 Task: Create a due date automation trigger when advanced on, on the monday of the week a card is due add content with a name or a description not containing resume at 11:00 AM.
Action: Mouse moved to (1152, 346)
Screenshot: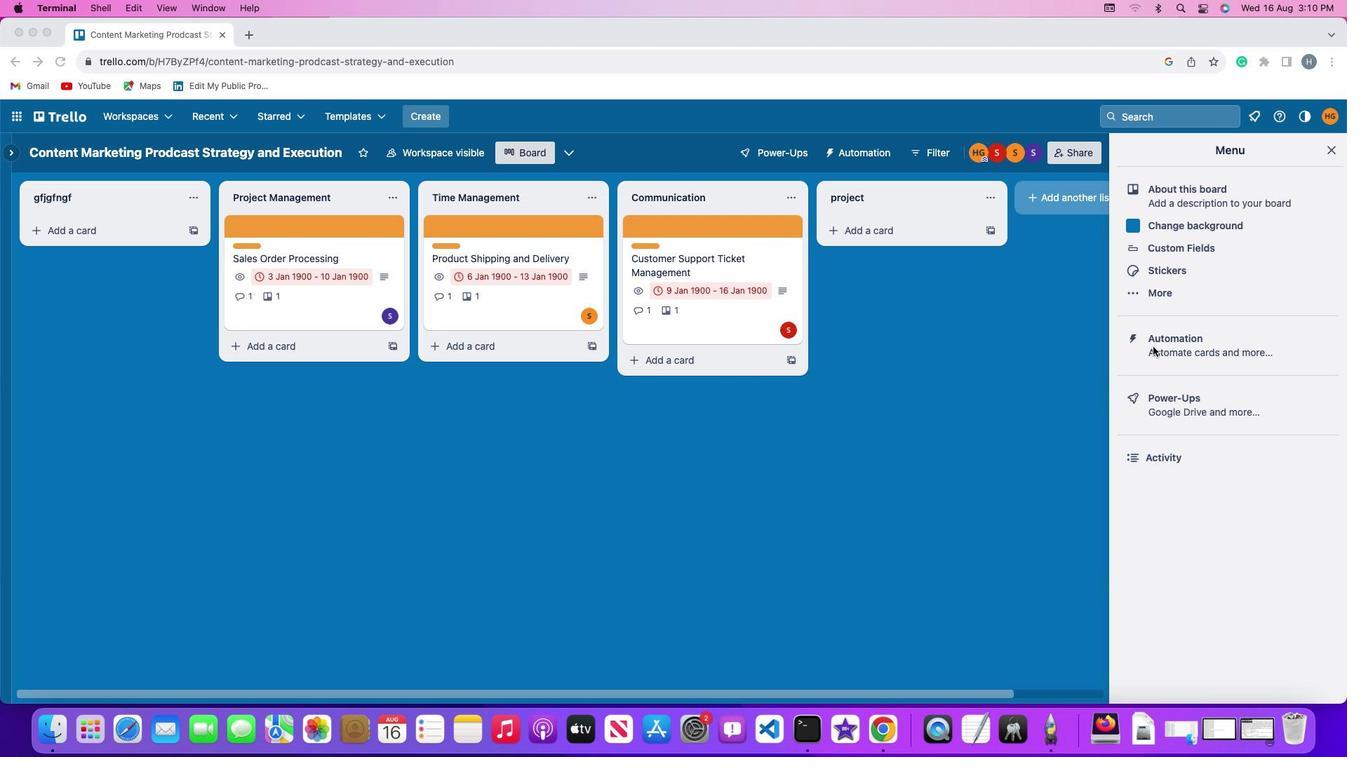 
Action: Mouse pressed left at (1152, 346)
Screenshot: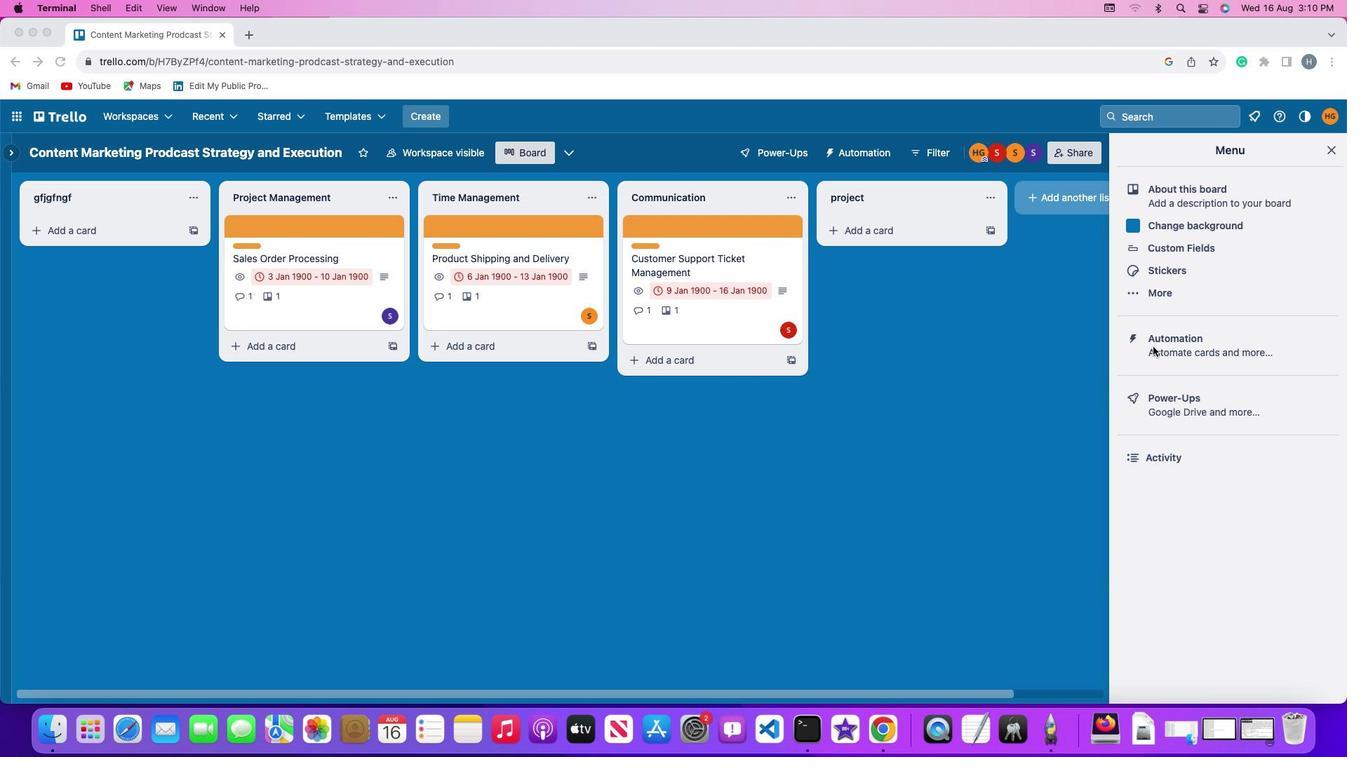 
Action: Mouse pressed left at (1152, 346)
Screenshot: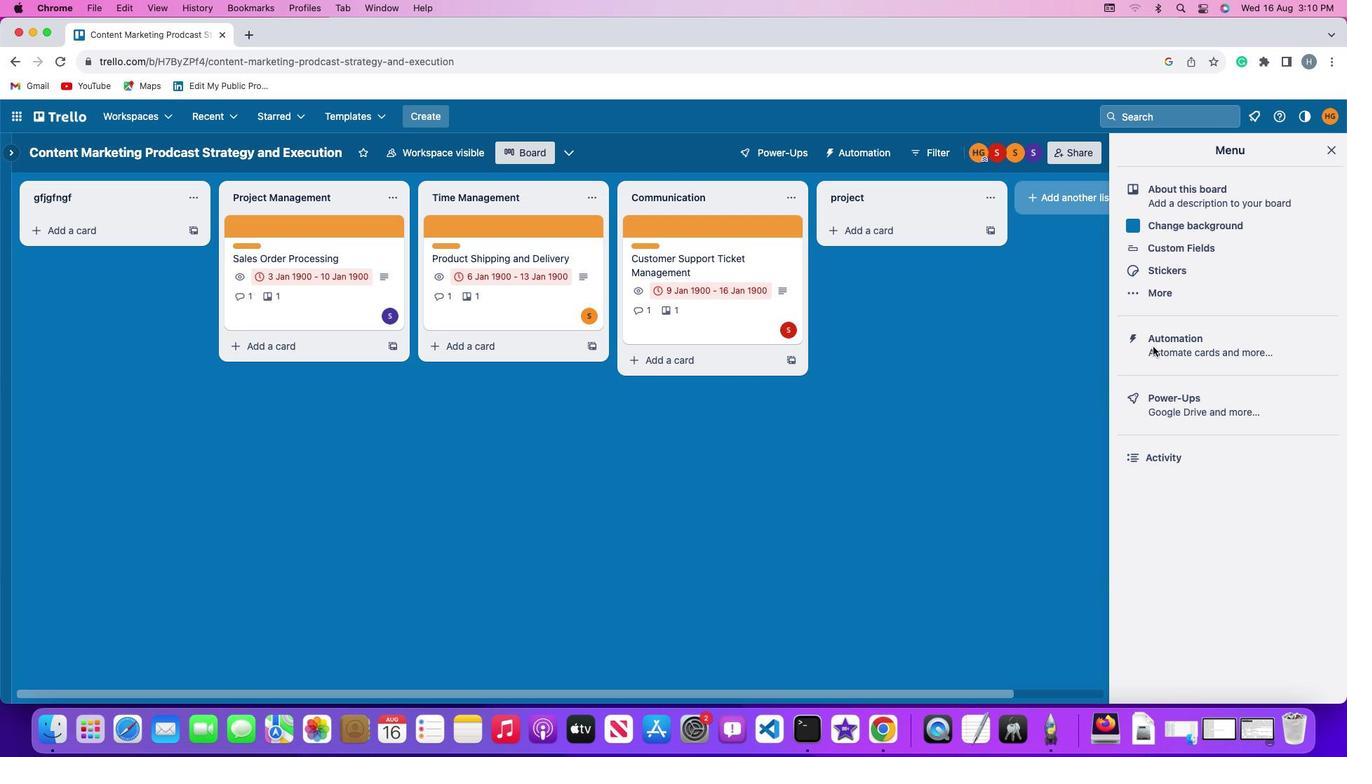 
Action: Mouse moved to (86, 329)
Screenshot: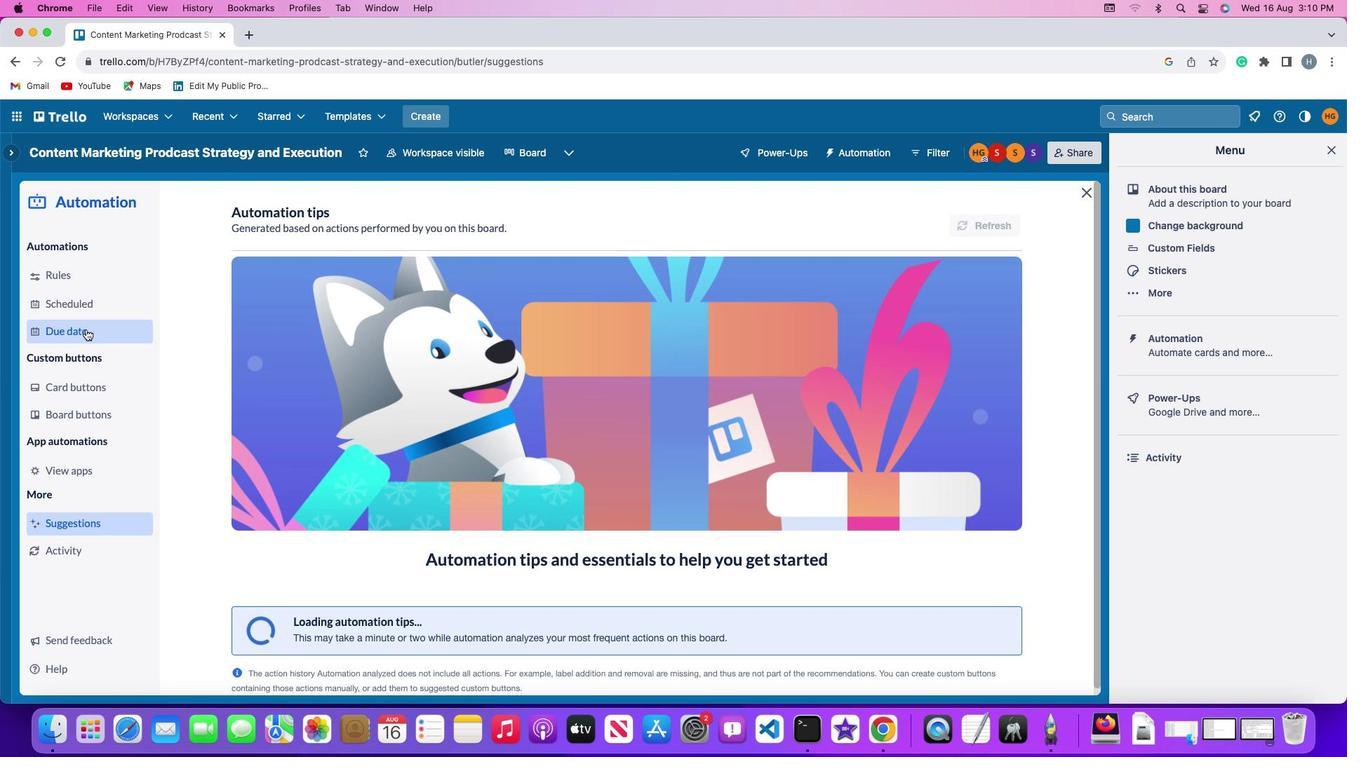 
Action: Mouse pressed left at (86, 329)
Screenshot: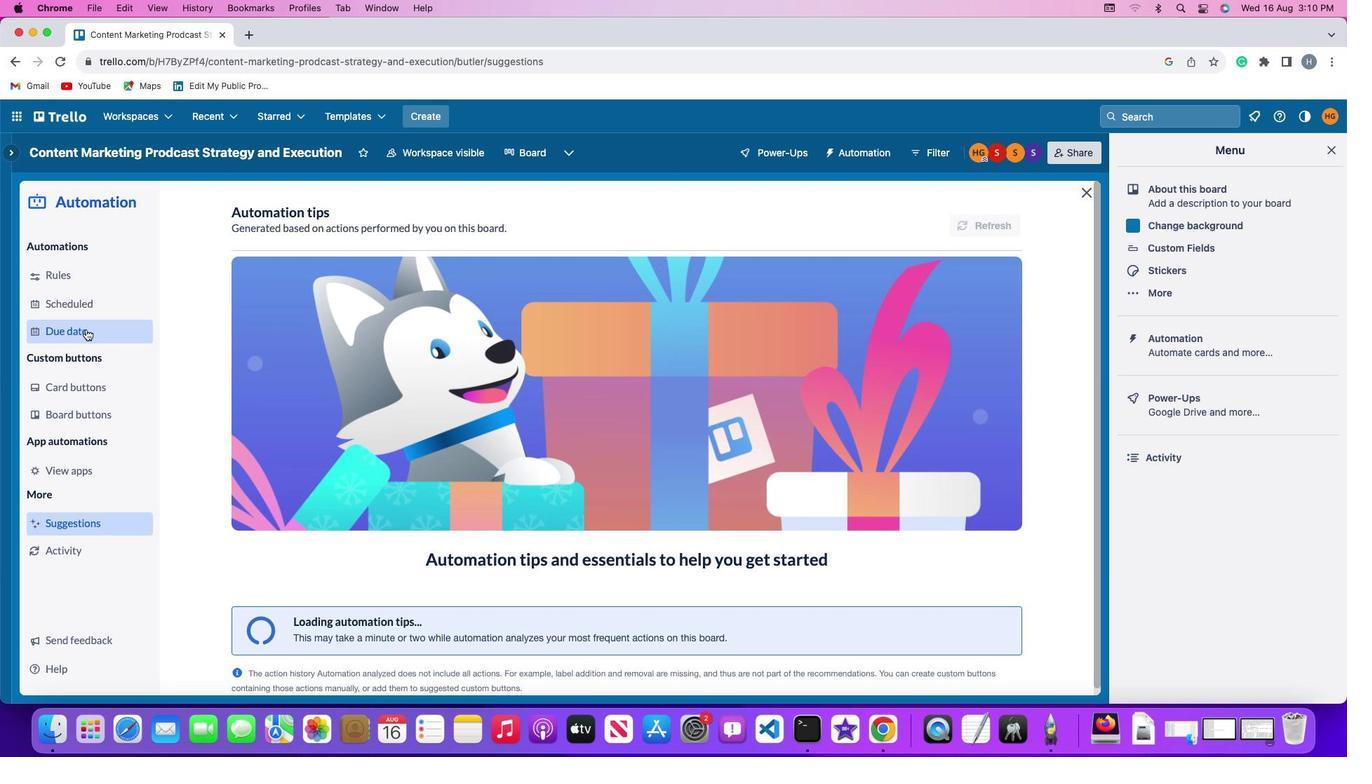 
Action: Mouse moved to (924, 216)
Screenshot: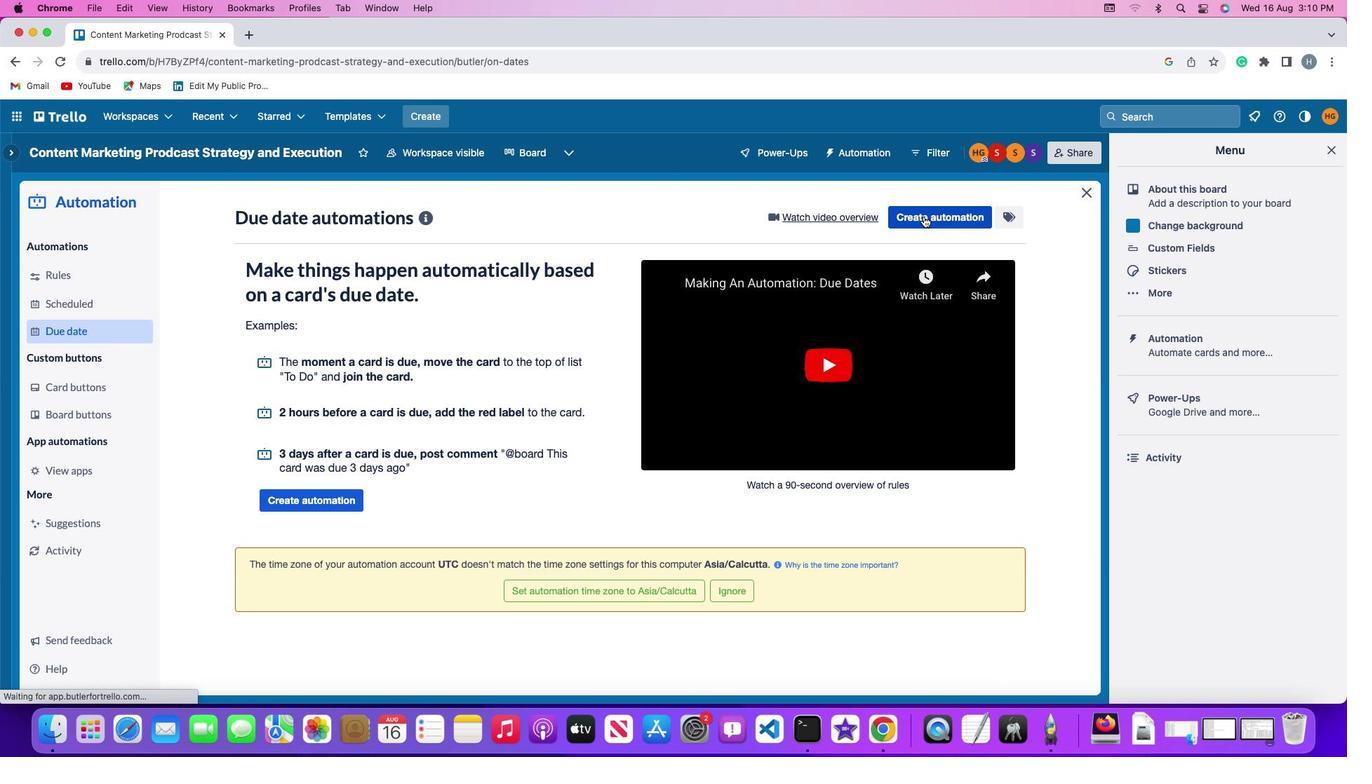 
Action: Mouse pressed left at (924, 216)
Screenshot: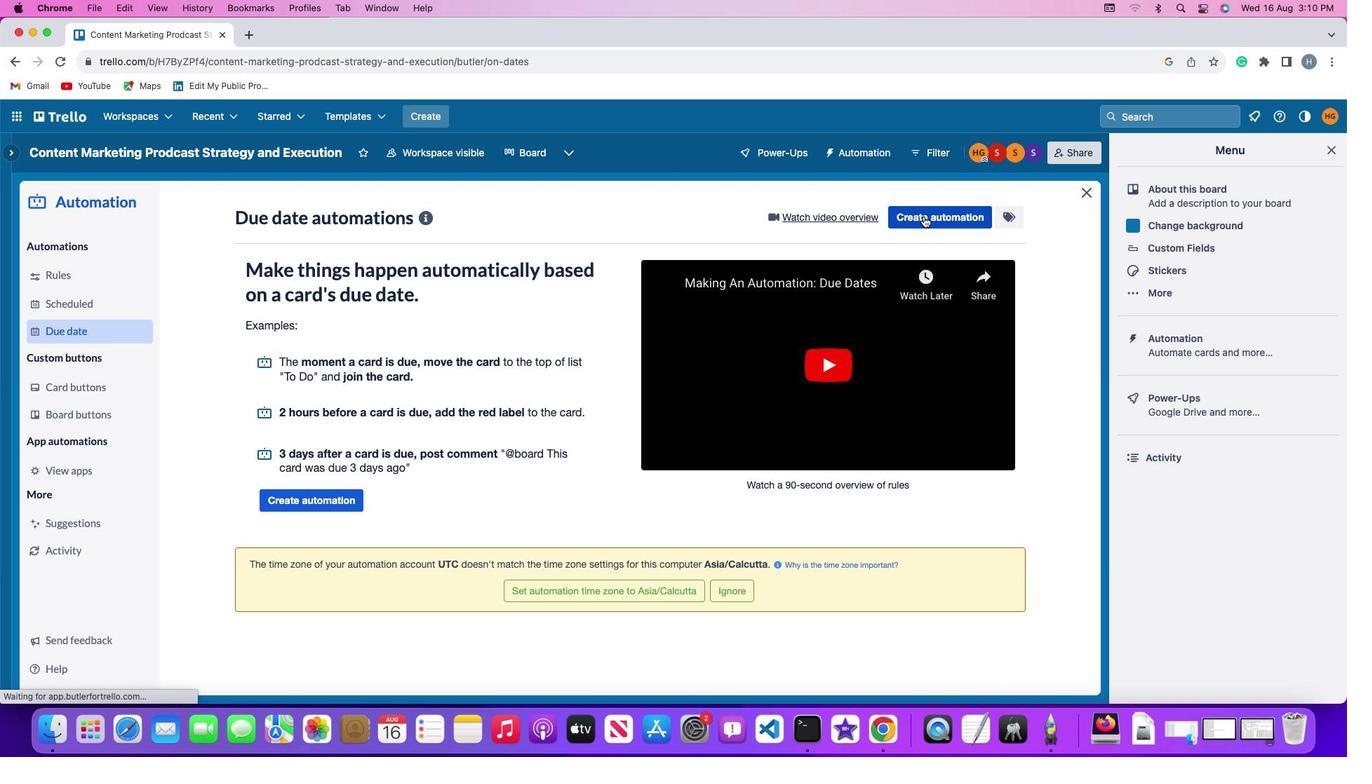 
Action: Mouse moved to (267, 355)
Screenshot: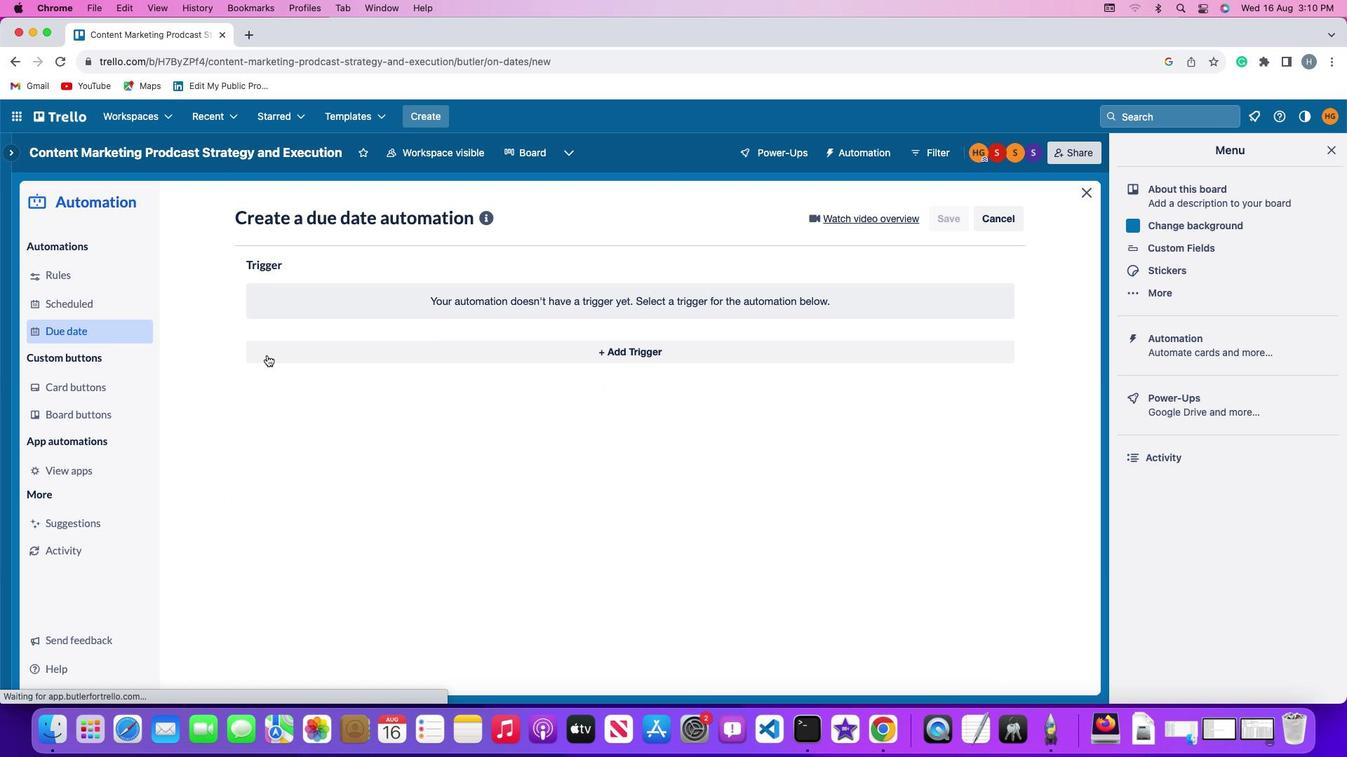 
Action: Mouse pressed left at (267, 355)
Screenshot: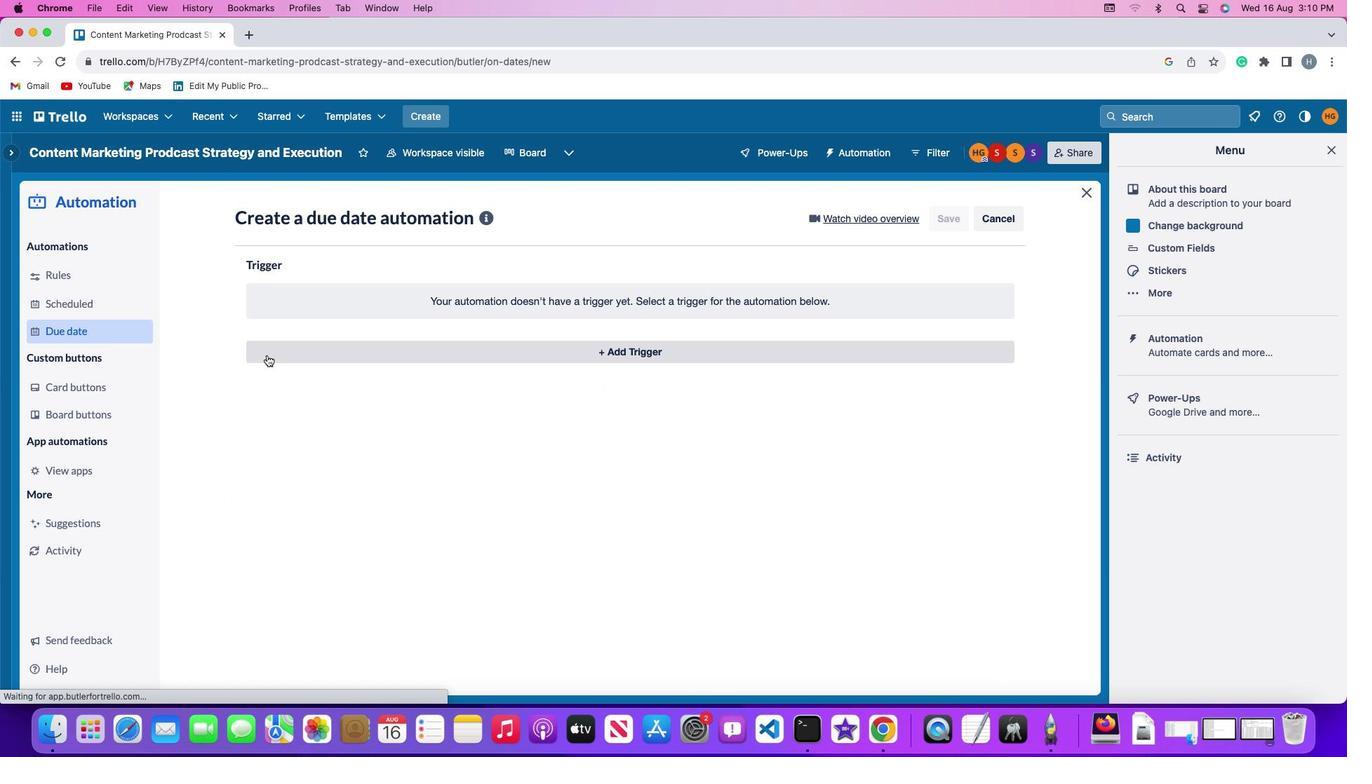 
Action: Mouse moved to (317, 609)
Screenshot: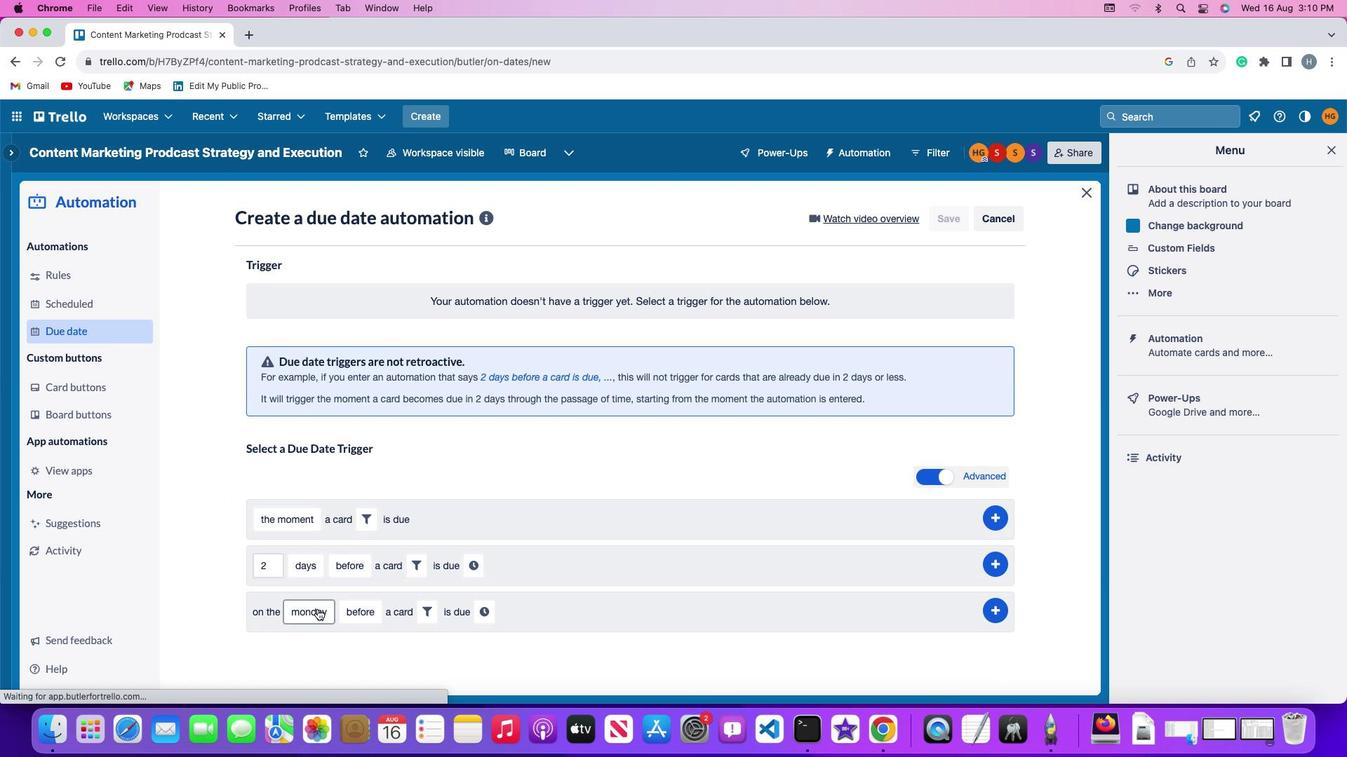
Action: Mouse pressed left at (317, 609)
Screenshot: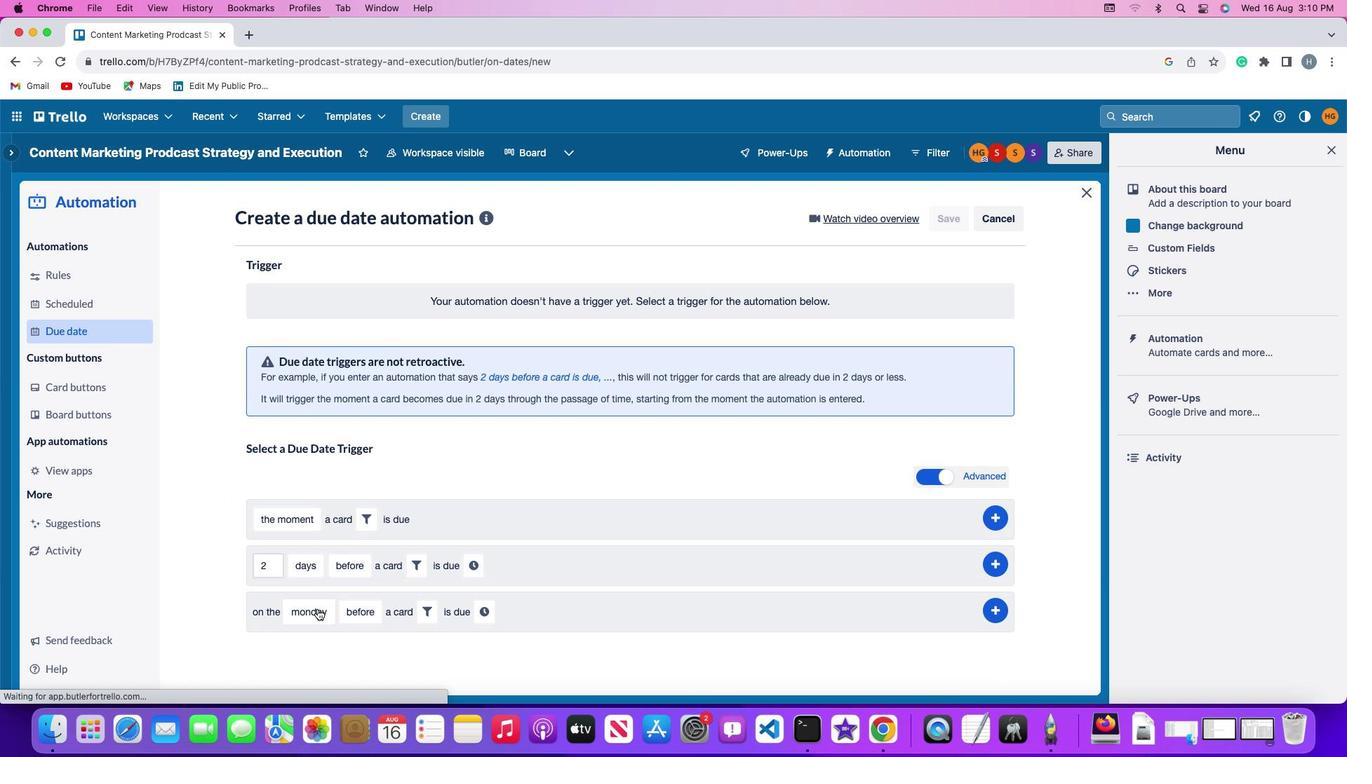 
Action: Mouse moved to (331, 421)
Screenshot: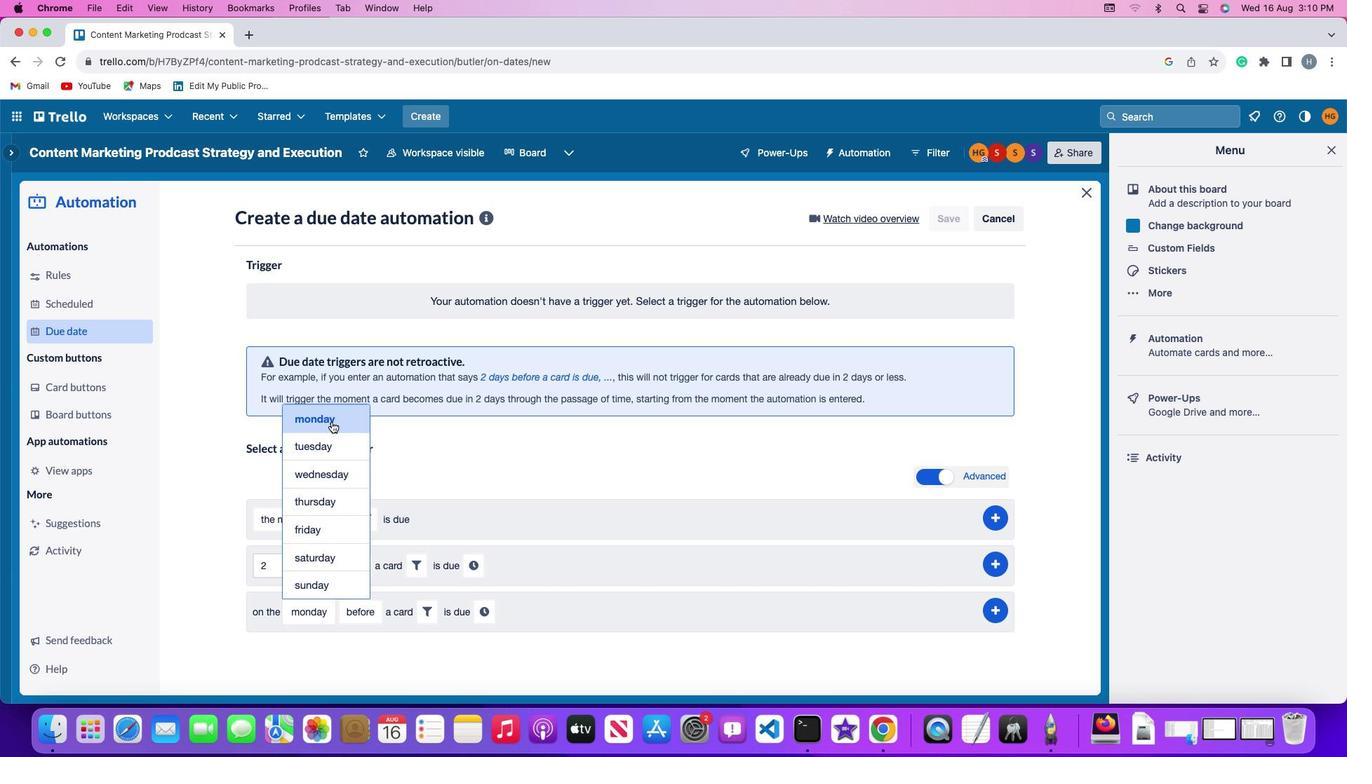 
Action: Mouse pressed left at (331, 421)
Screenshot: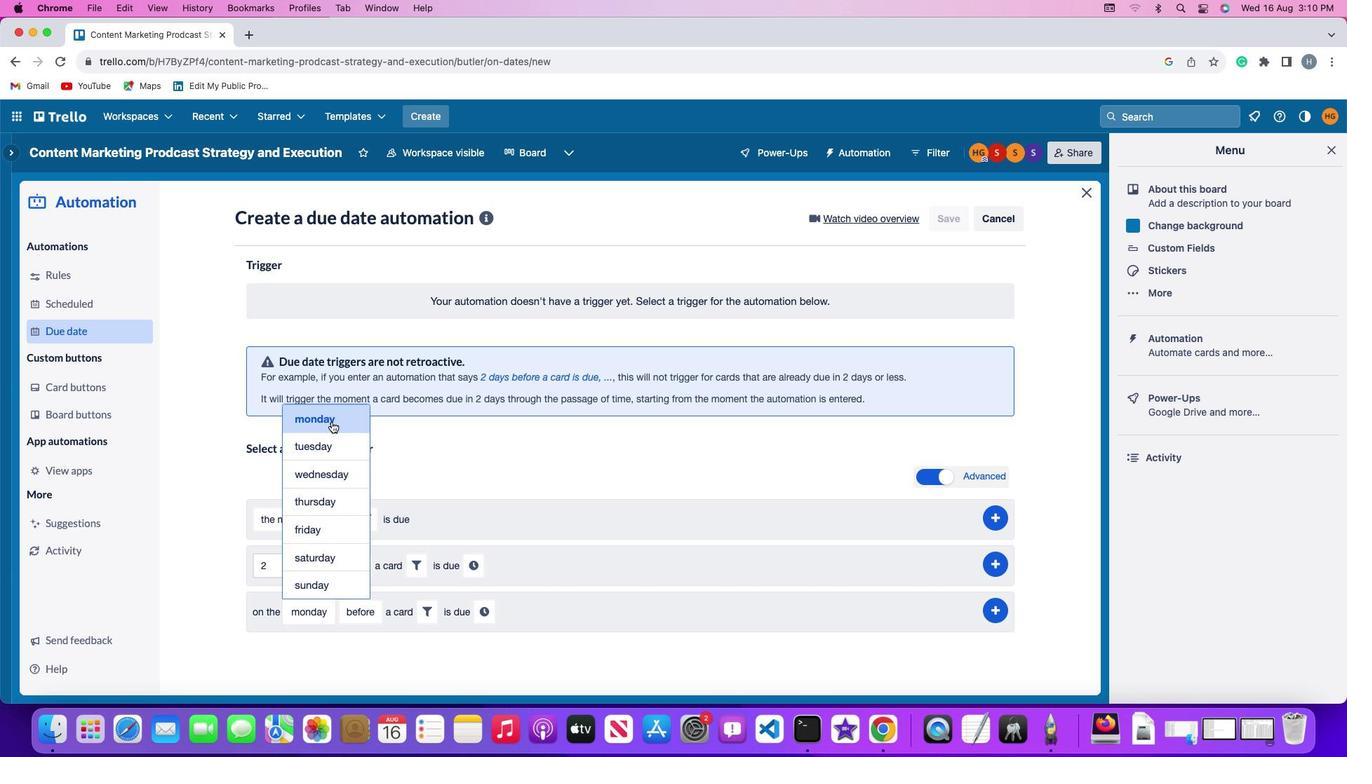 
Action: Mouse moved to (359, 616)
Screenshot: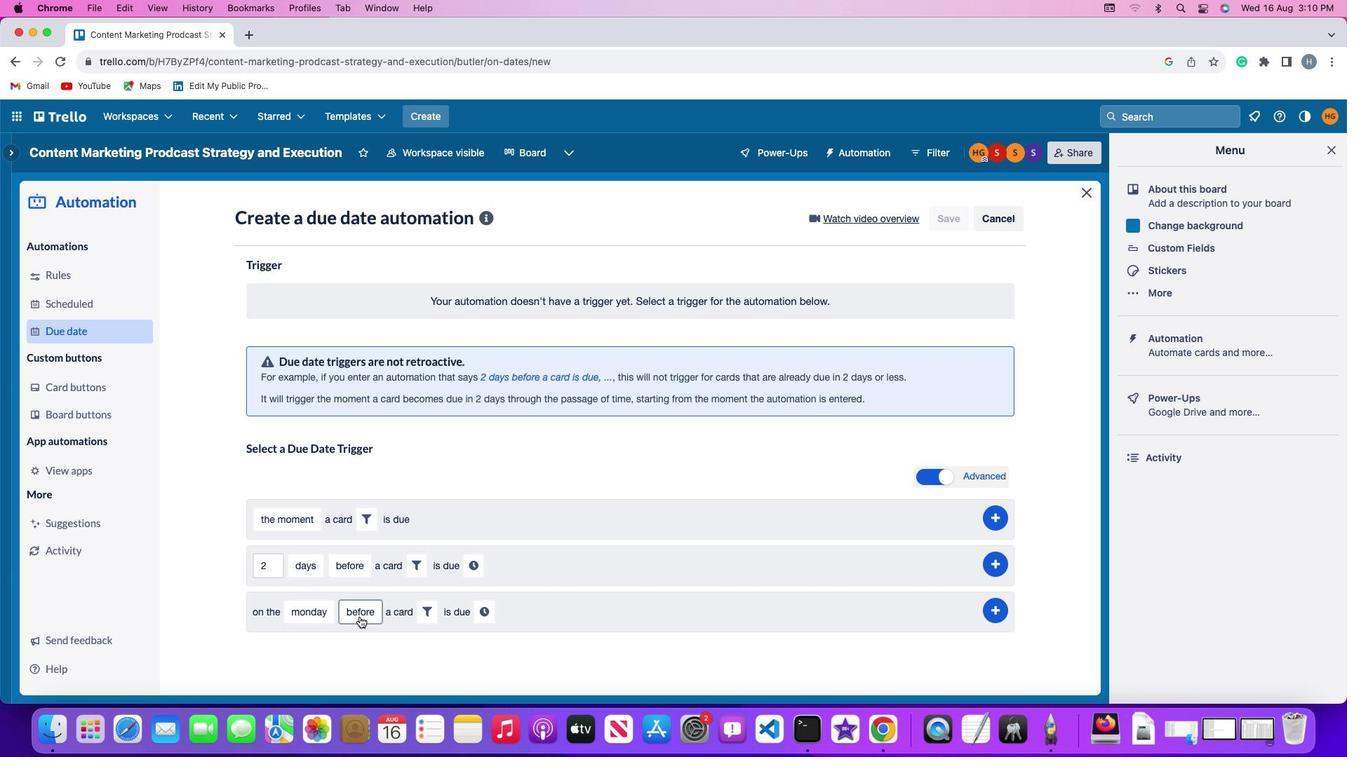 
Action: Mouse pressed left at (359, 616)
Screenshot: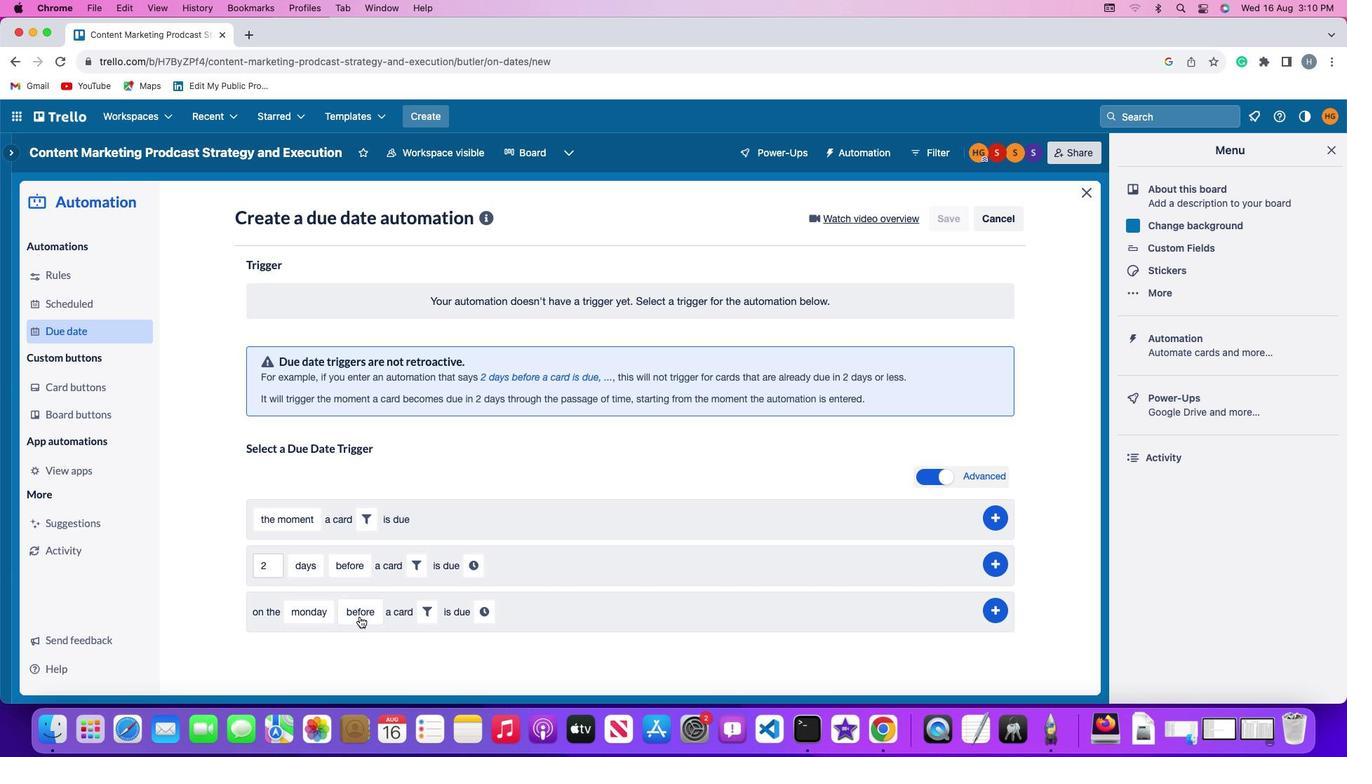 
Action: Mouse moved to (376, 559)
Screenshot: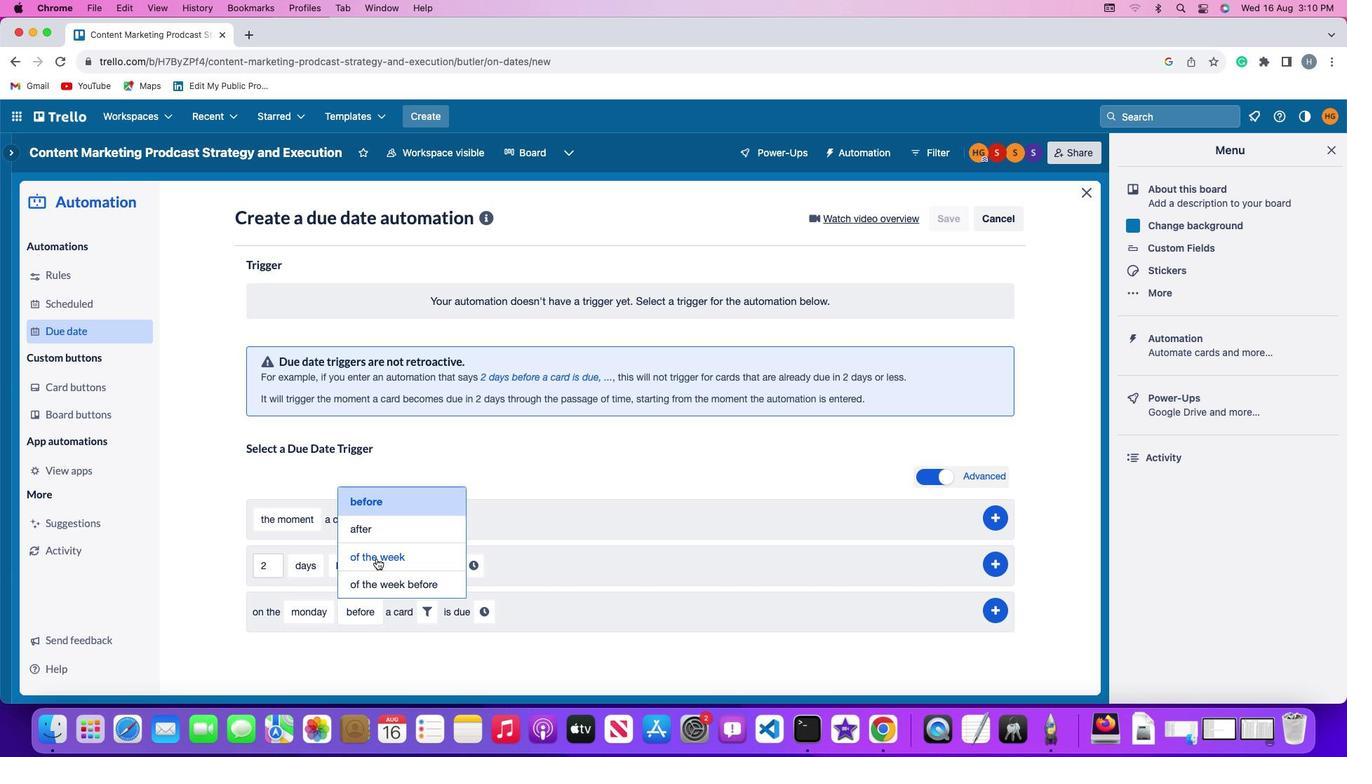 
Action: Mouse pressed left at (376, 559)
Screenshot: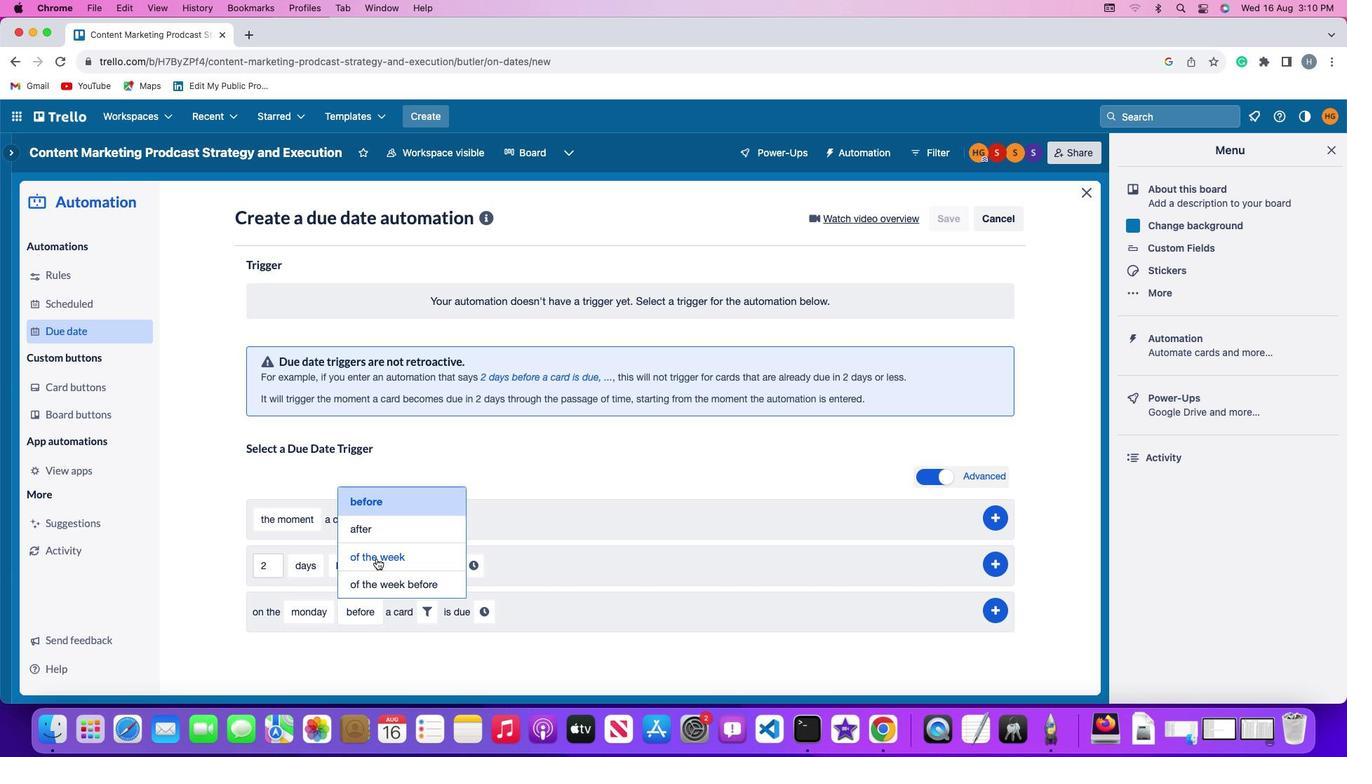 
Action: Mouse moved to (445, 601)
Screenshot: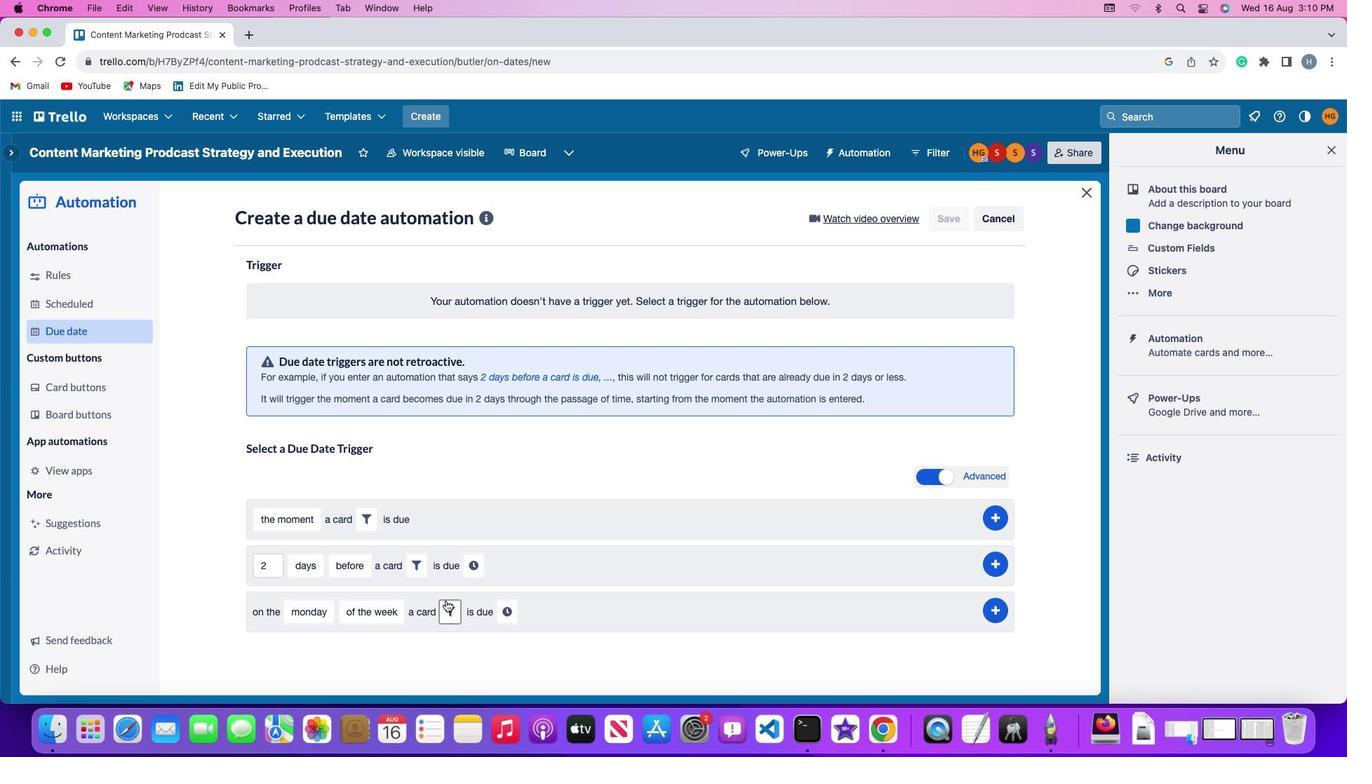 
Action: Mouse pressed left at (445, 601)
Screenshot: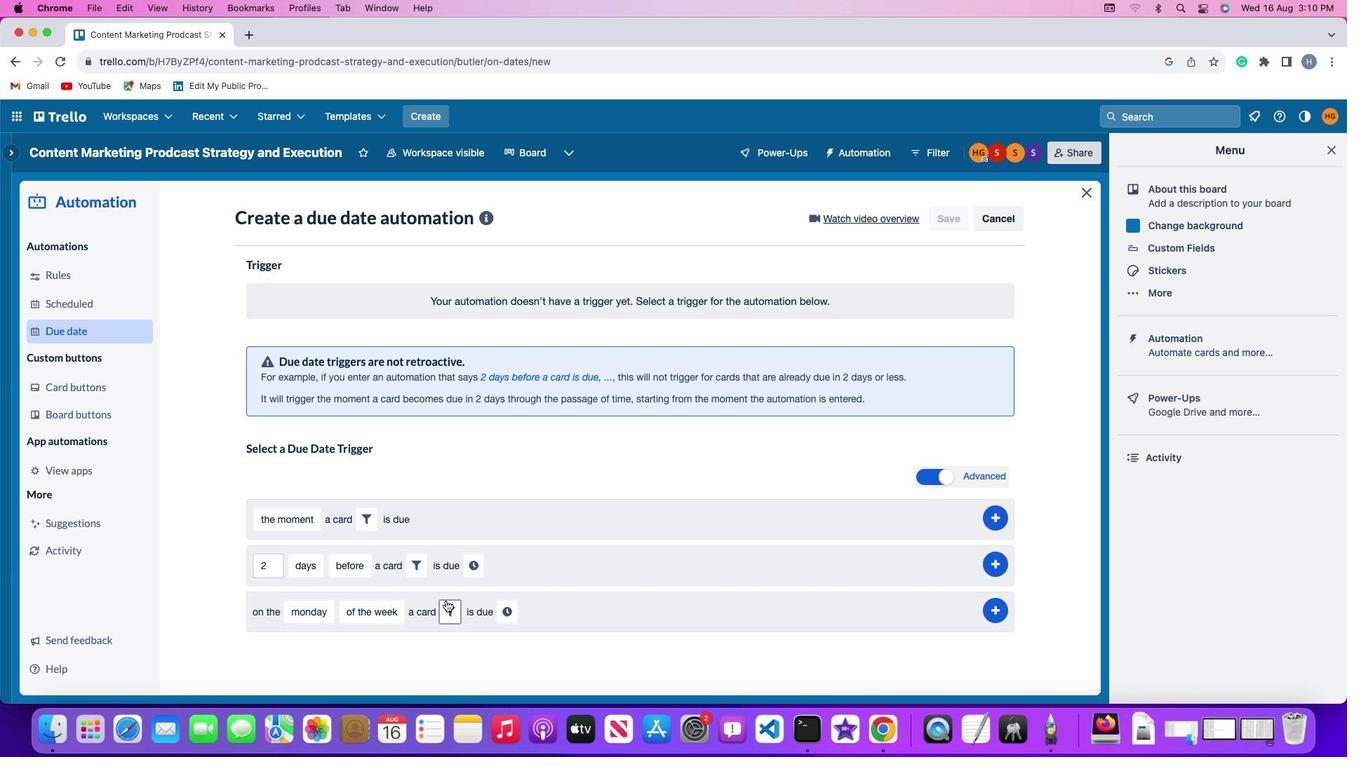 
Action: Mouse moved to (636, 654)
Screenshot: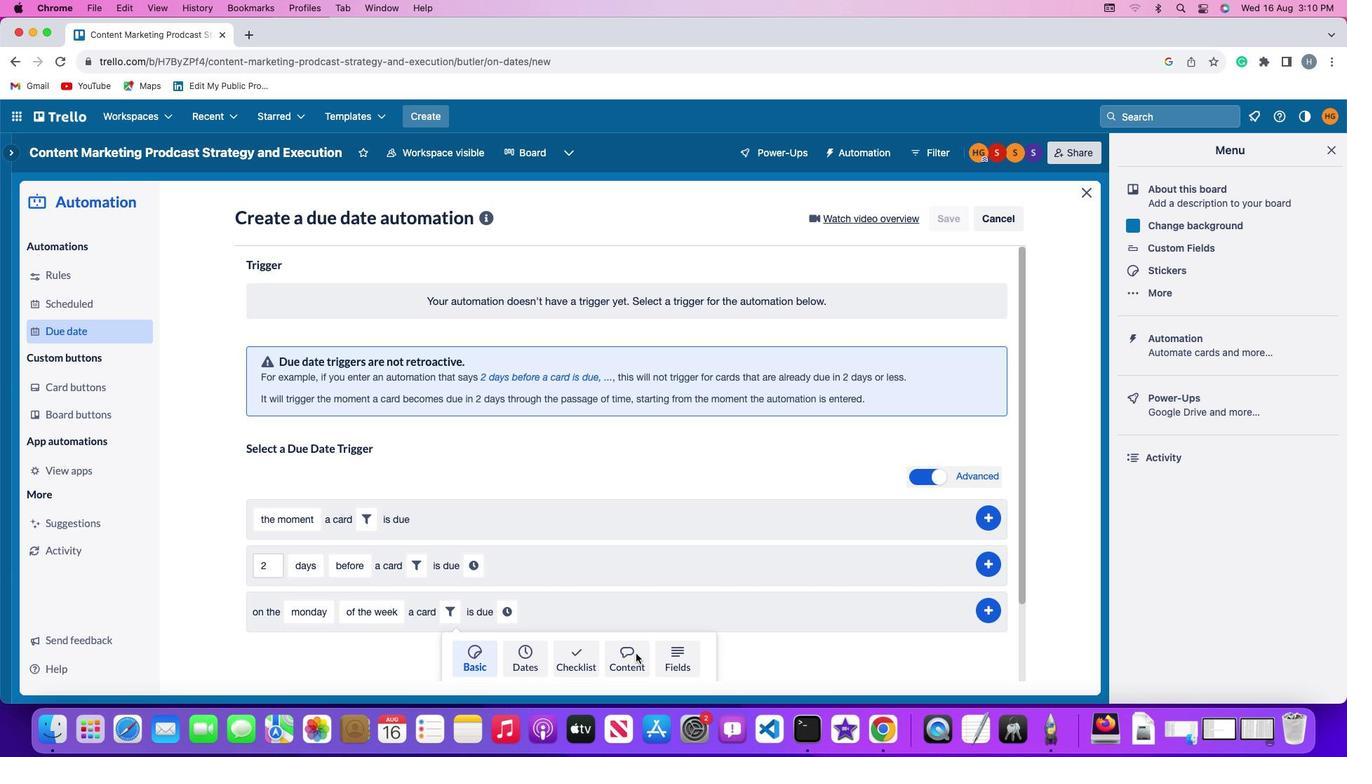 
Action: Mouse pressed left at (636, 654)
Screenshot: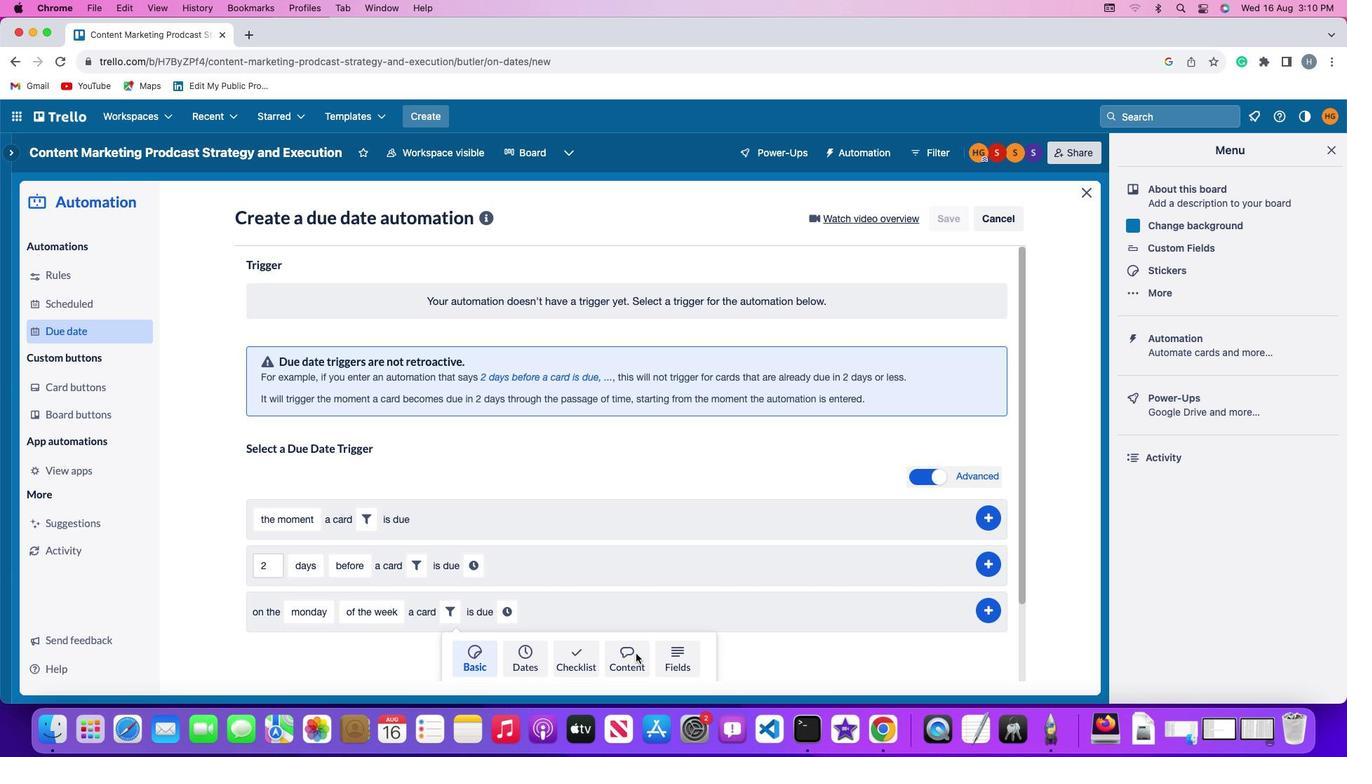 
Action: Mouse moved to (385, 656)
Screenshot: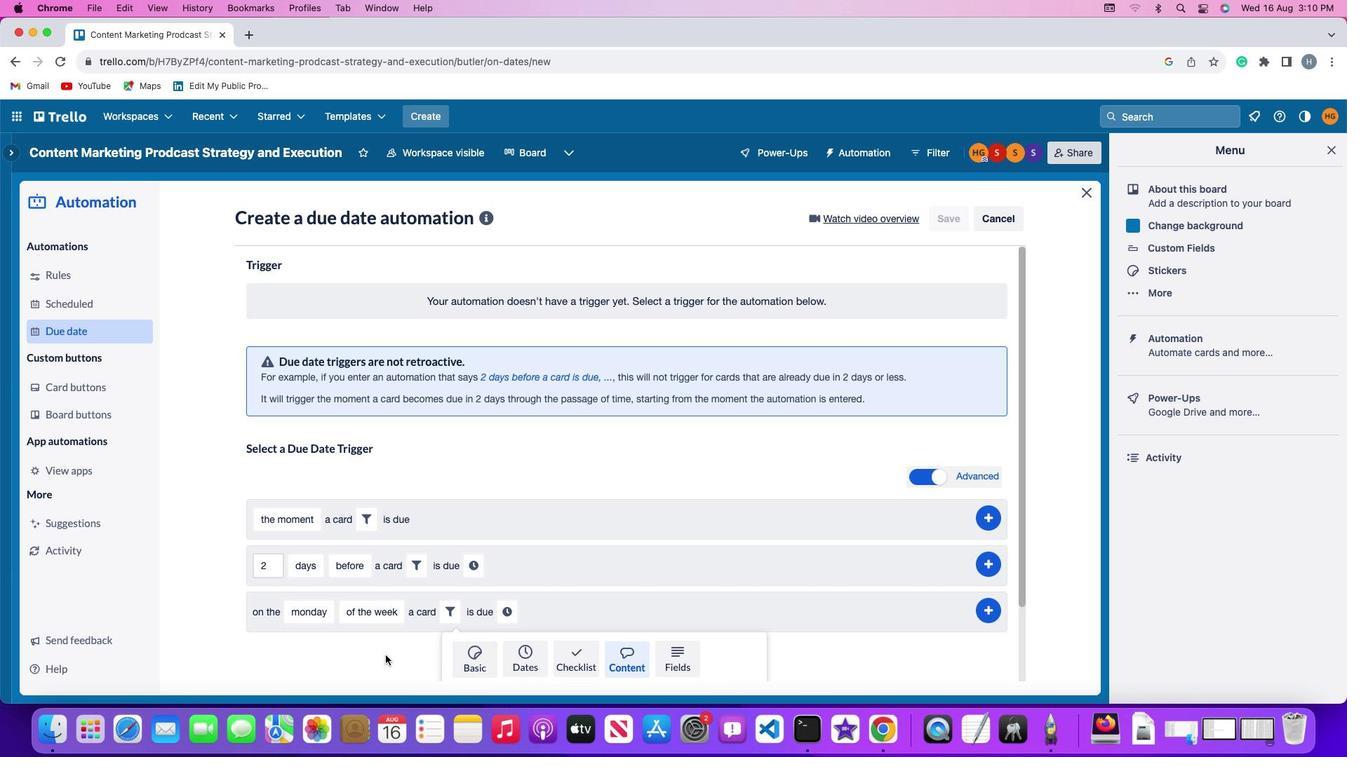 
Action: Mouse scrolled (385, 656) with delta (0, 0)
Screenshot: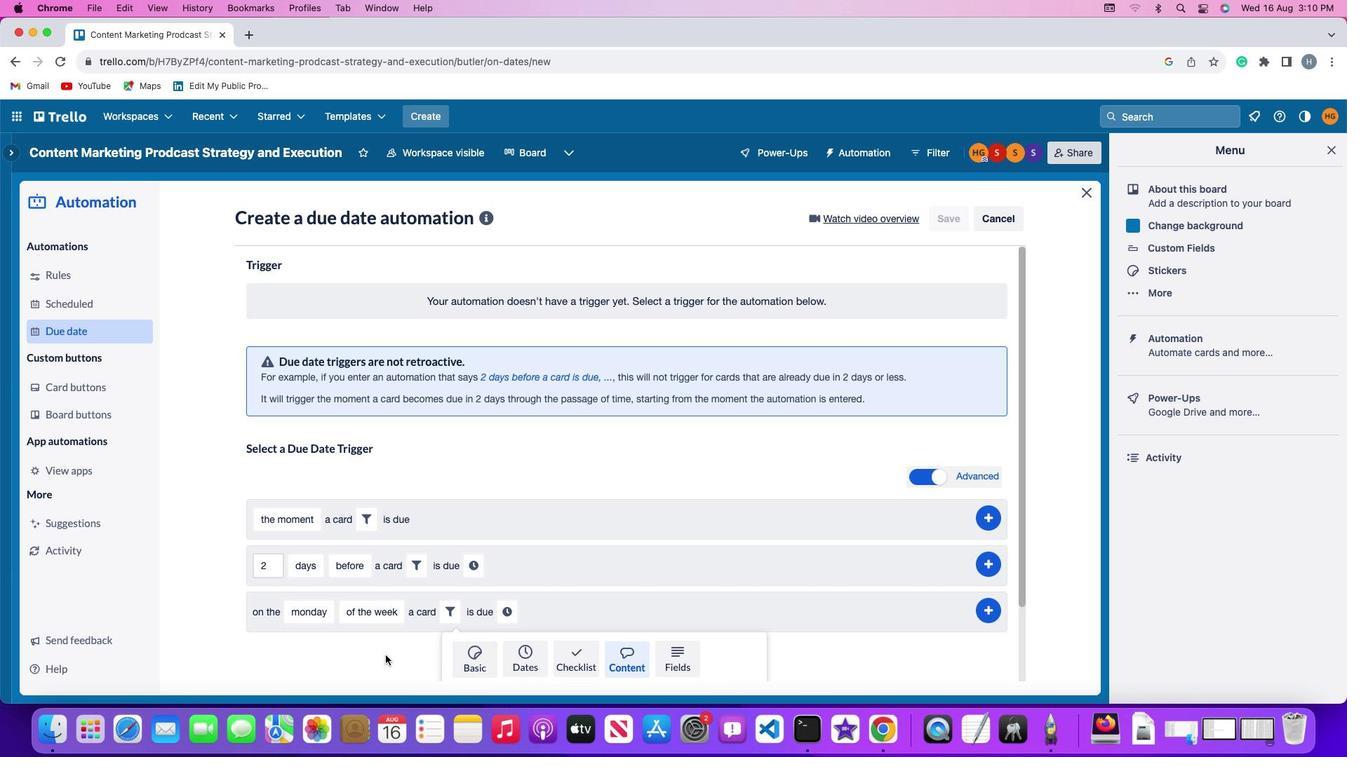 
Action: Mouse moved to (385, 656)
Screenshot: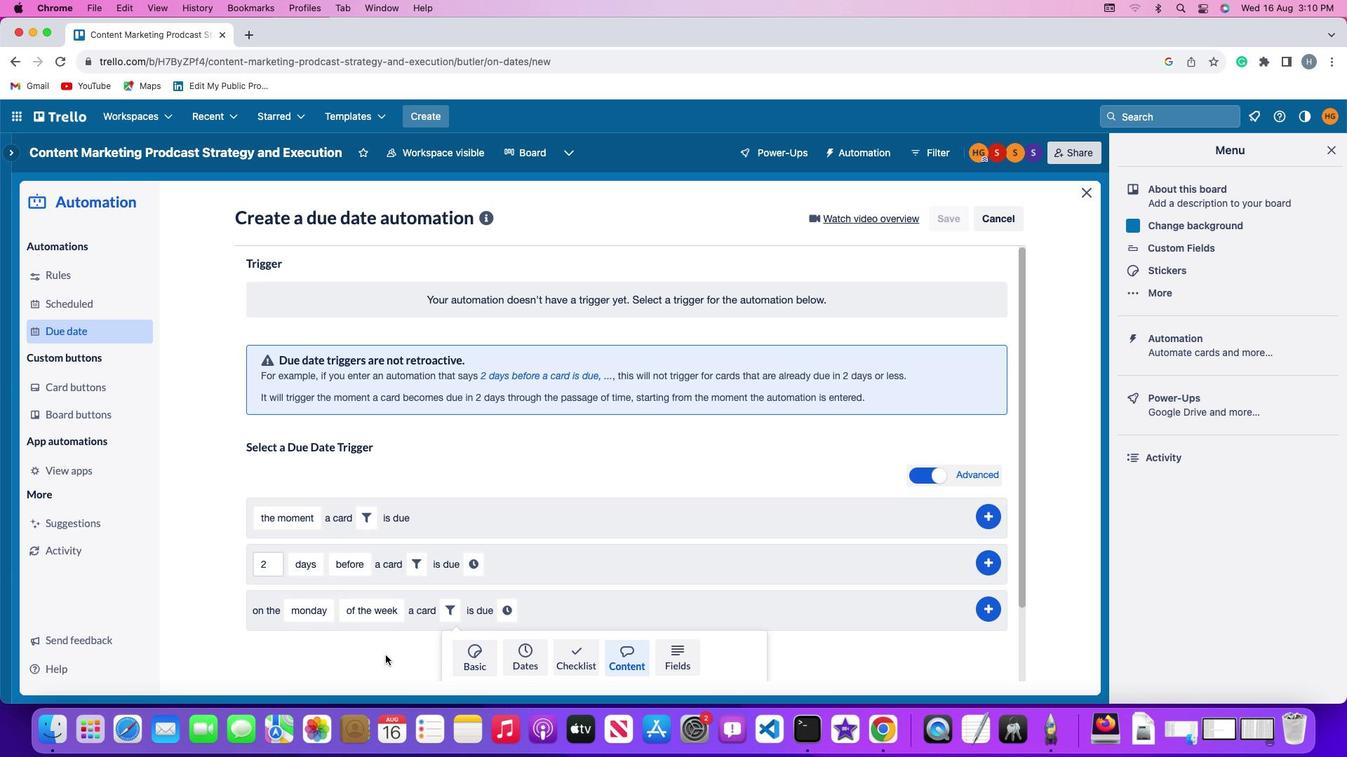 
Action: Mouse scrolled (385, 656) with delta (0, 0)
Screenshot: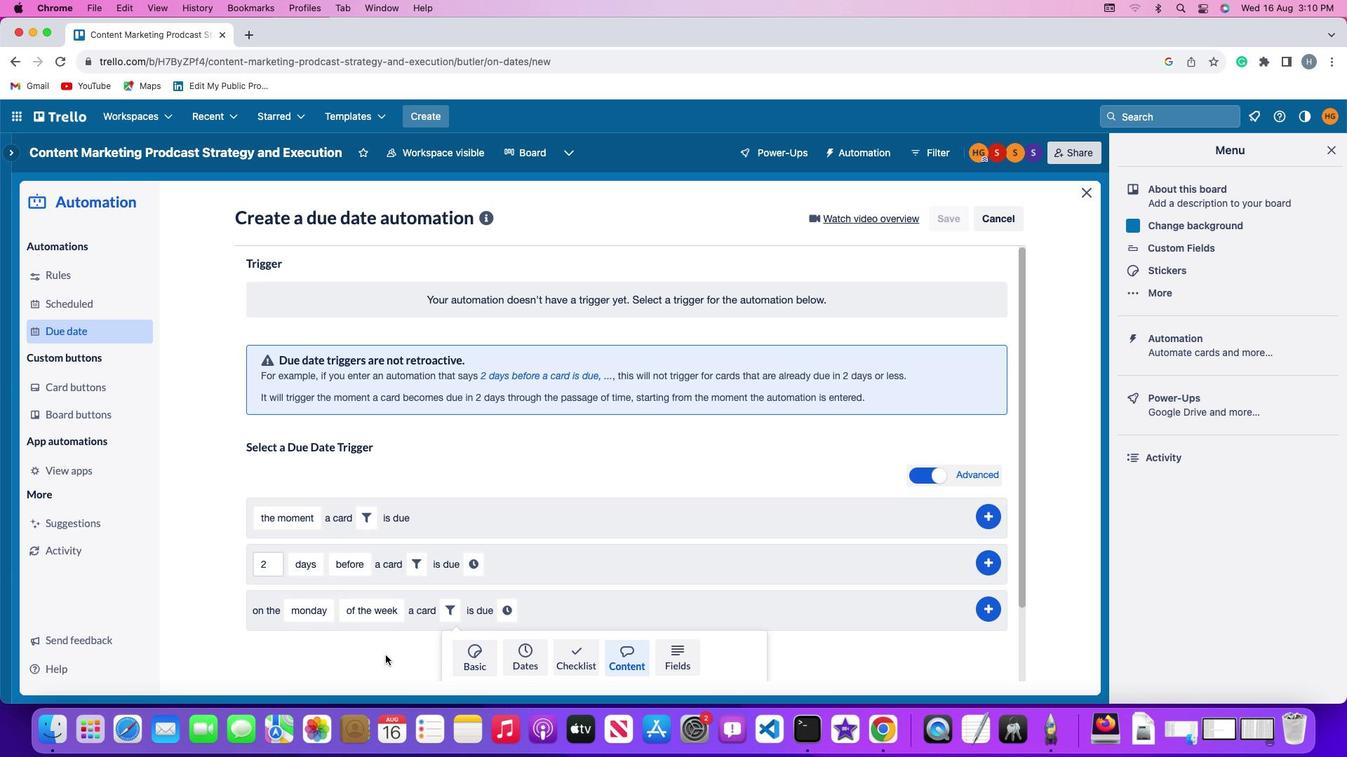 
Action: Mouse scrolled (385, 656) with delta (0, -2)
Screenshot: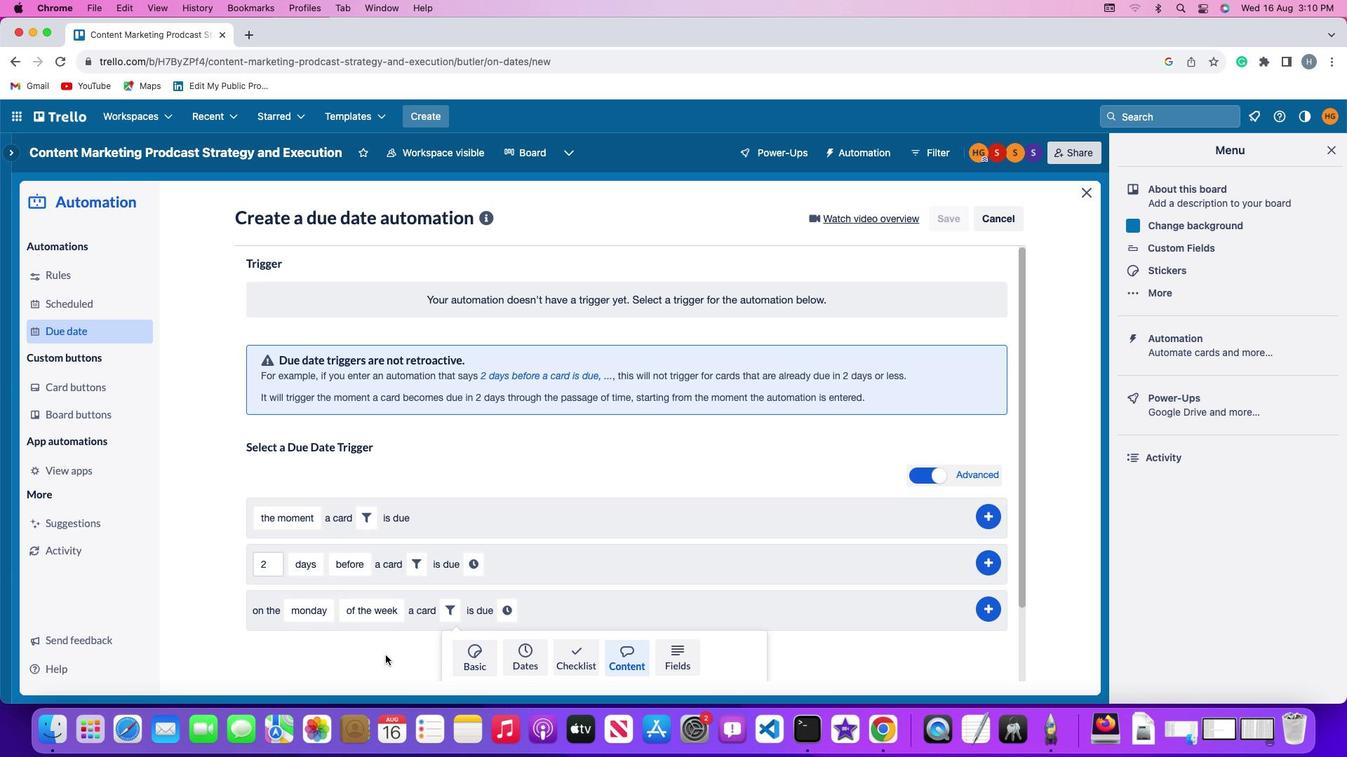 
Action: Mouse moved to (385, 655)
Screenshot: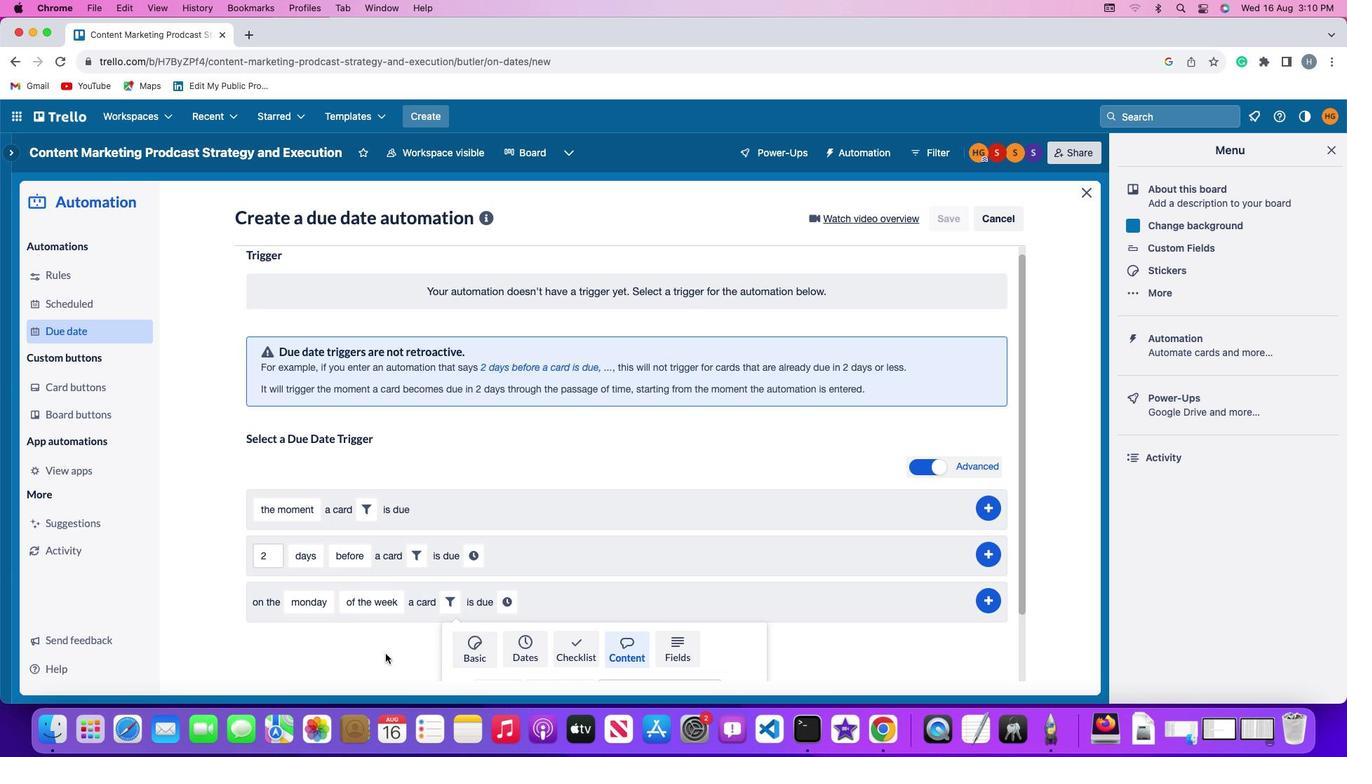 
Action: Mouse scrolled (385, 655) with delta (0, -3)
Screenshot: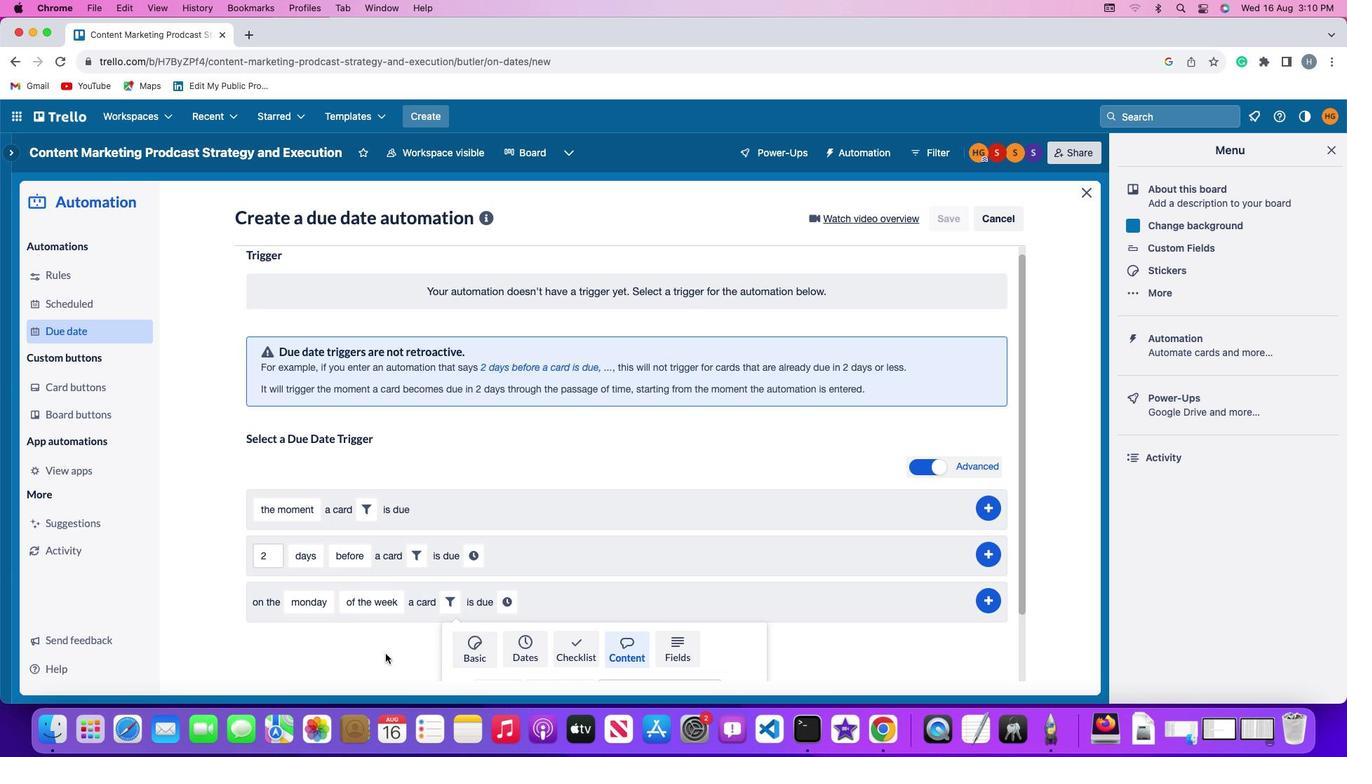 
Action: Mouse moved to (385, 655)
Screenshot: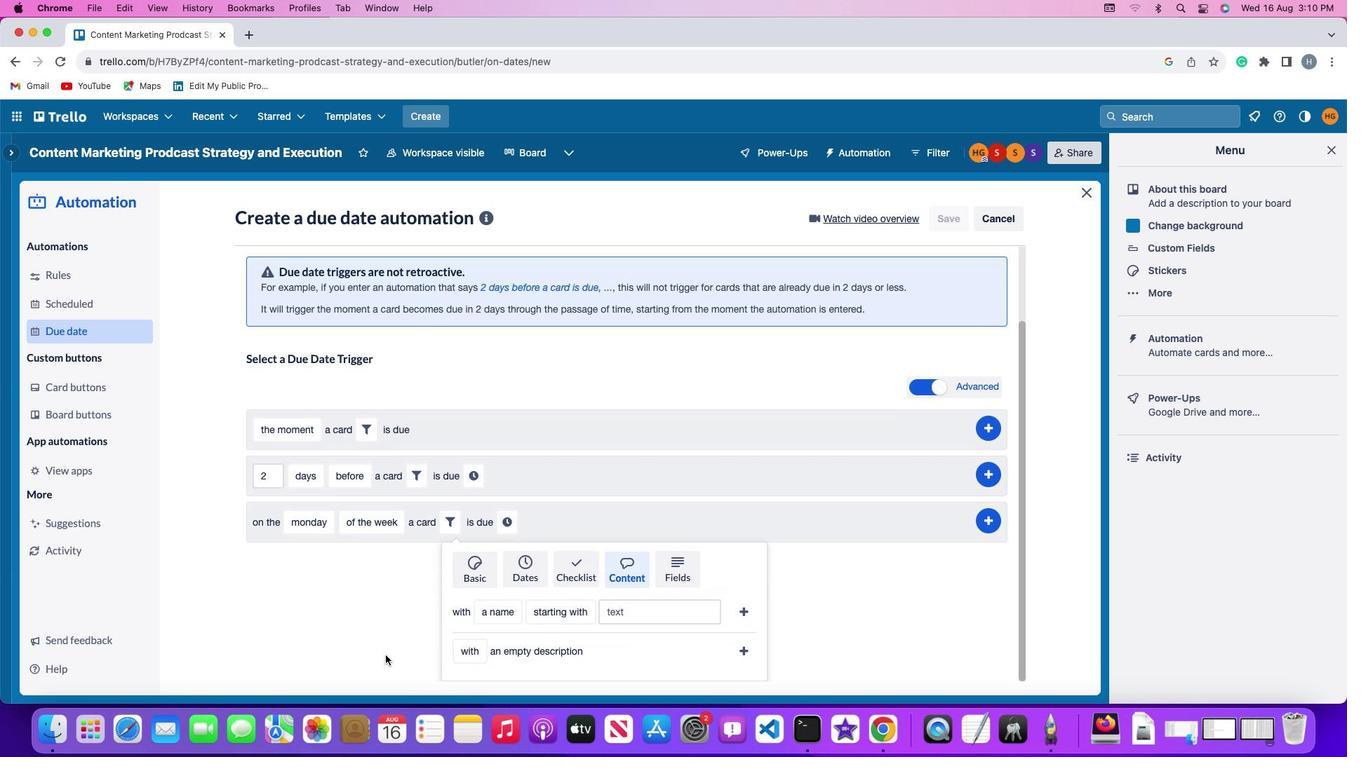 
Action: Mouse scrolled (385, 655) with delta (0, 0)
Screenshot: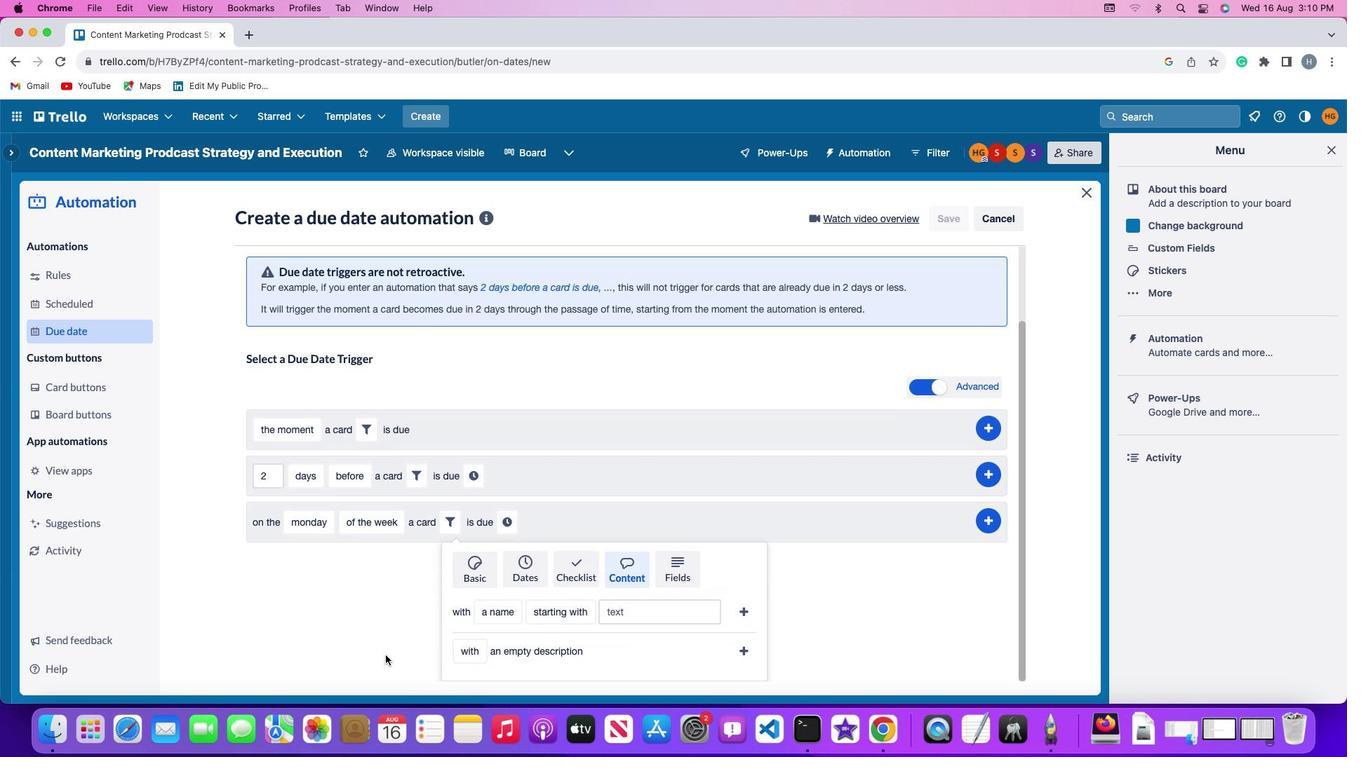 
Action: Mouse moved to (385, 655)
Screenshot: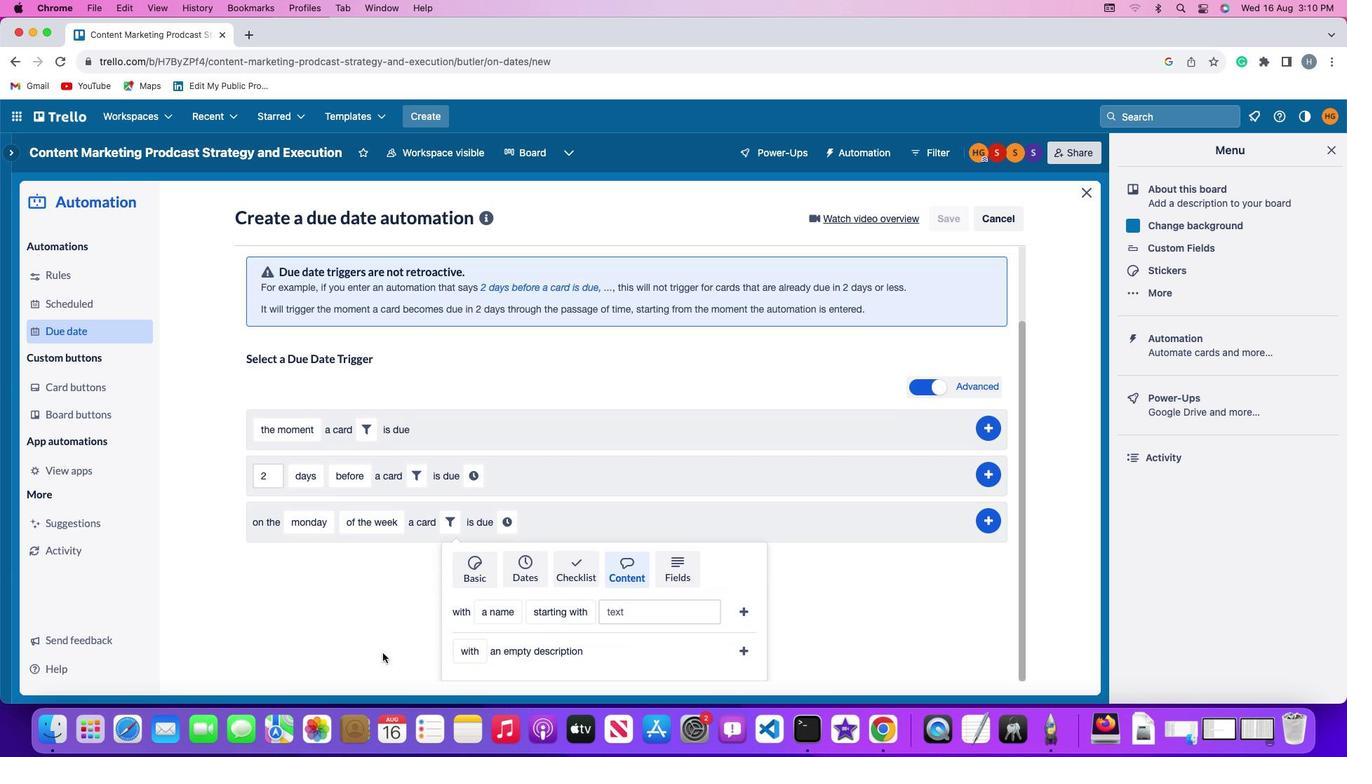 
Action: Mouse scrolled (385, 655) with delta (0, 0)
Screenshot: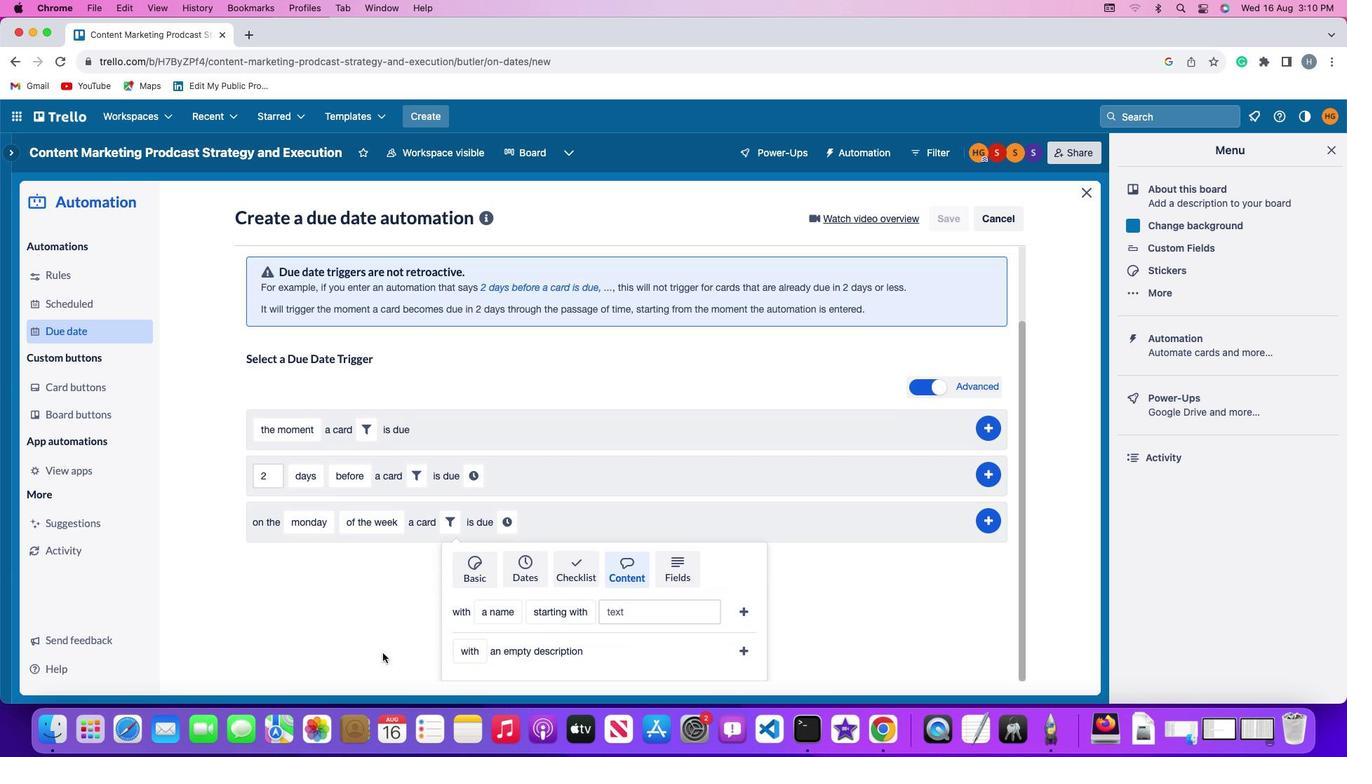 
Action: Mouse moved to (383, 654)
Screenshot: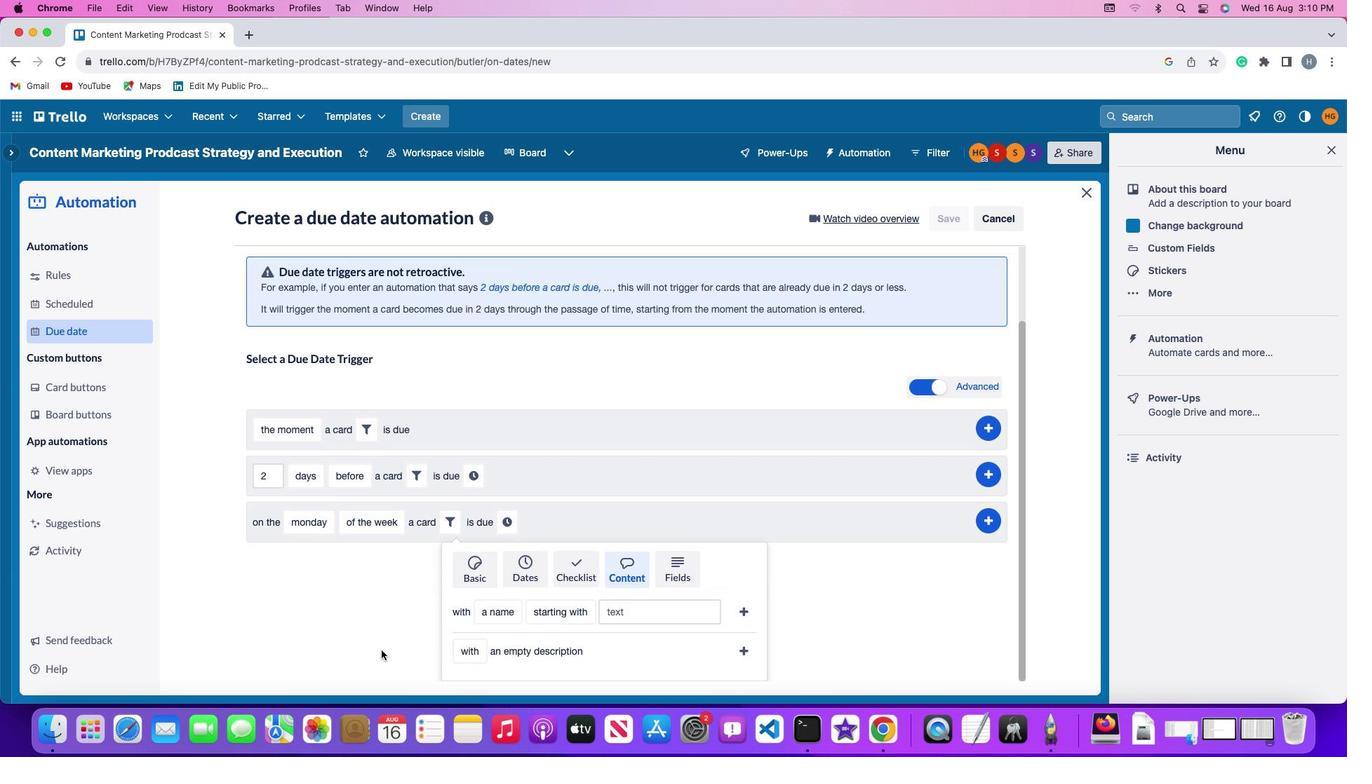 
Action: Mouse scrolled (383, 654) with delta (0, -2)
Screenshot: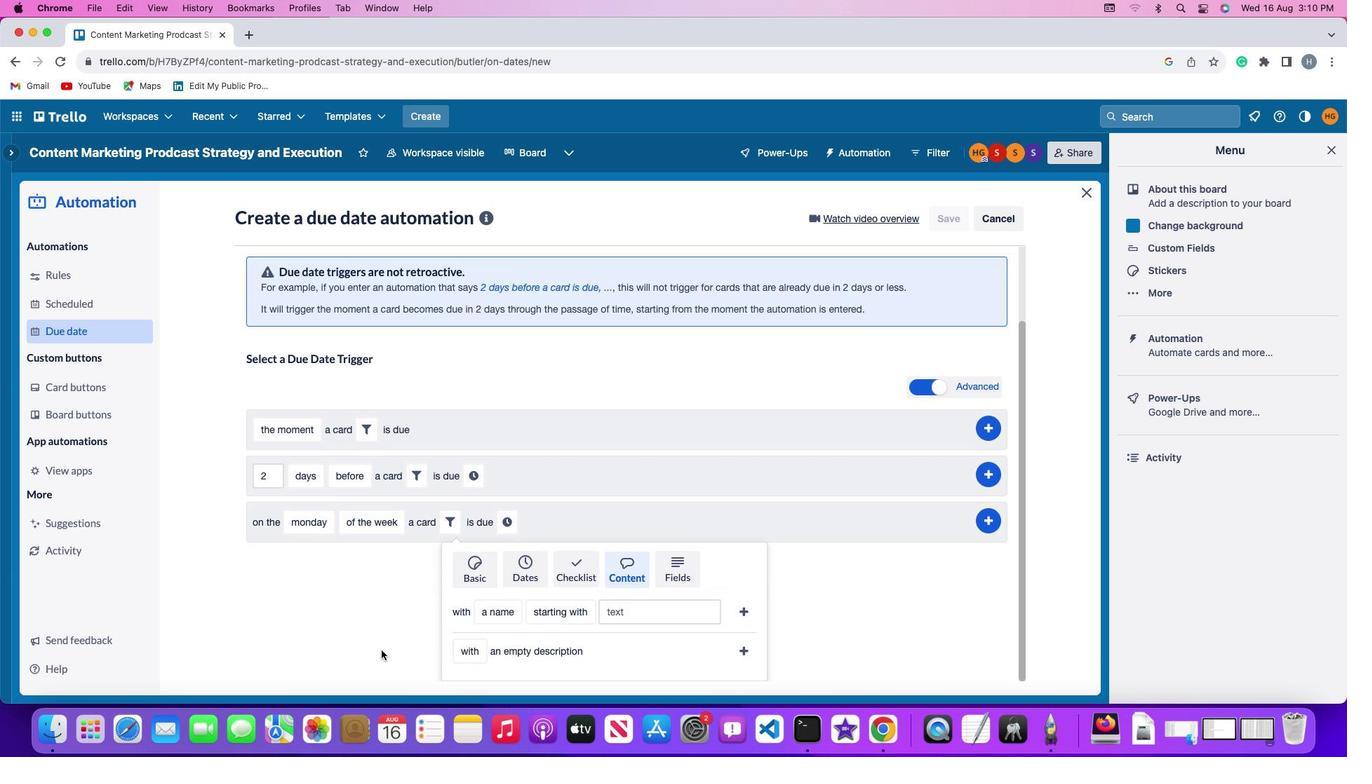 
Action: Mouse moved to (501, 605)
Screenshot: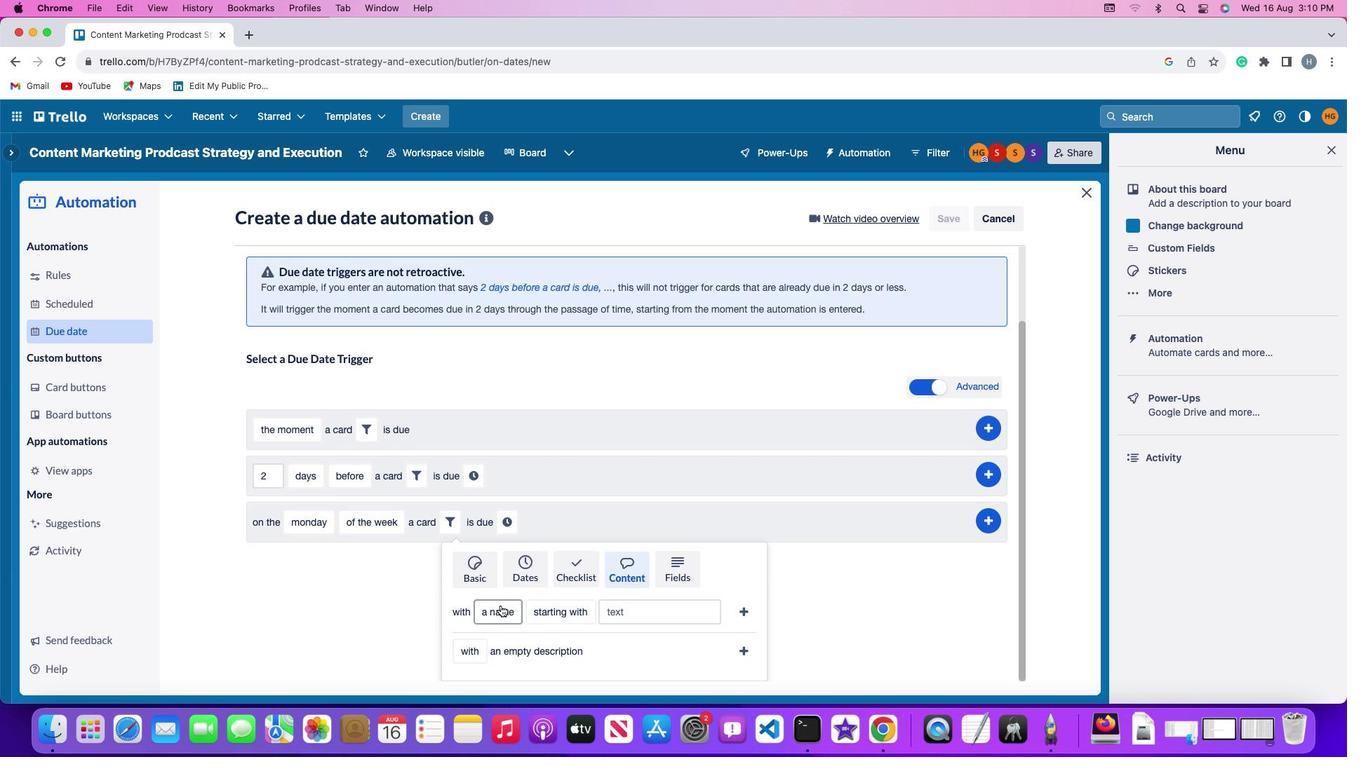 
Action: Mouse pressed left at (501, 605)
Screenshot: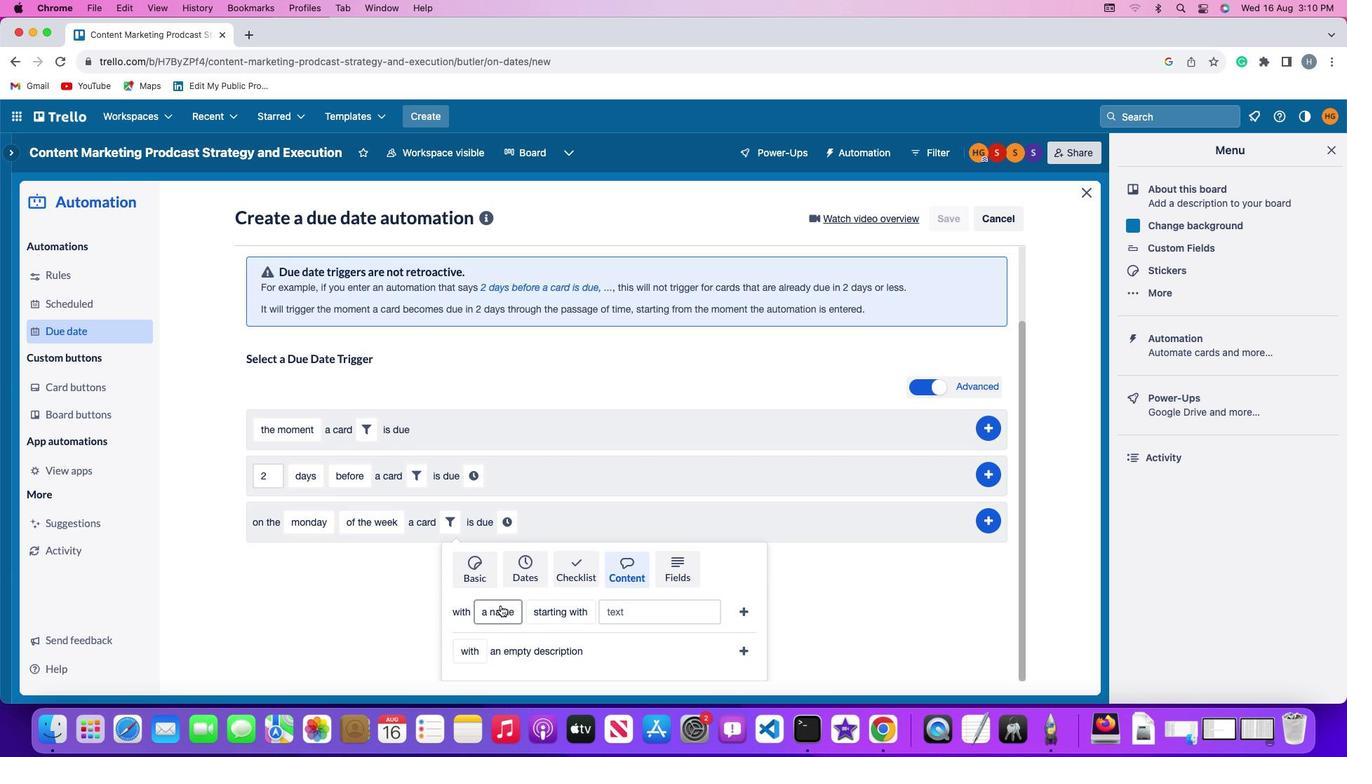 
Action: Mouse moved to (502, 583)
Screenshot: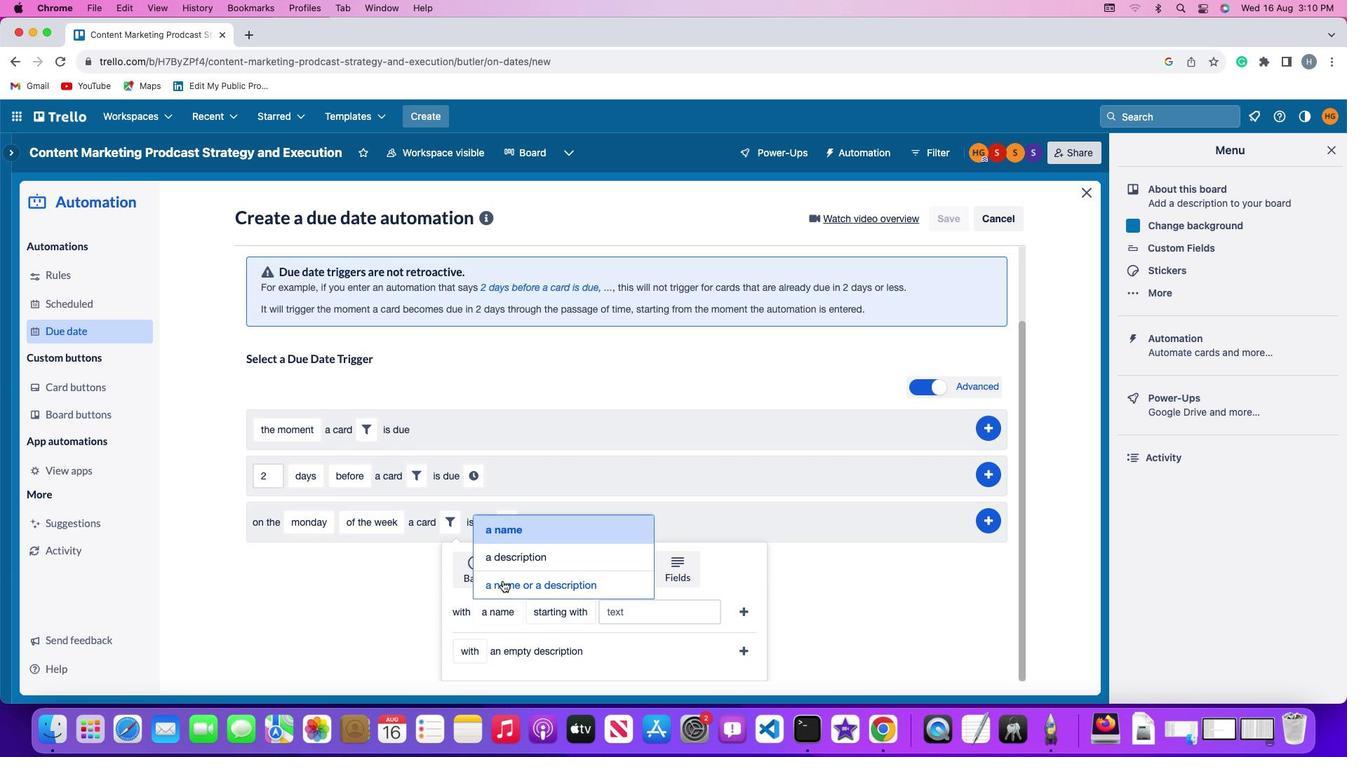 
Action: Mouse pressed left at (502, 583)
Screenshot: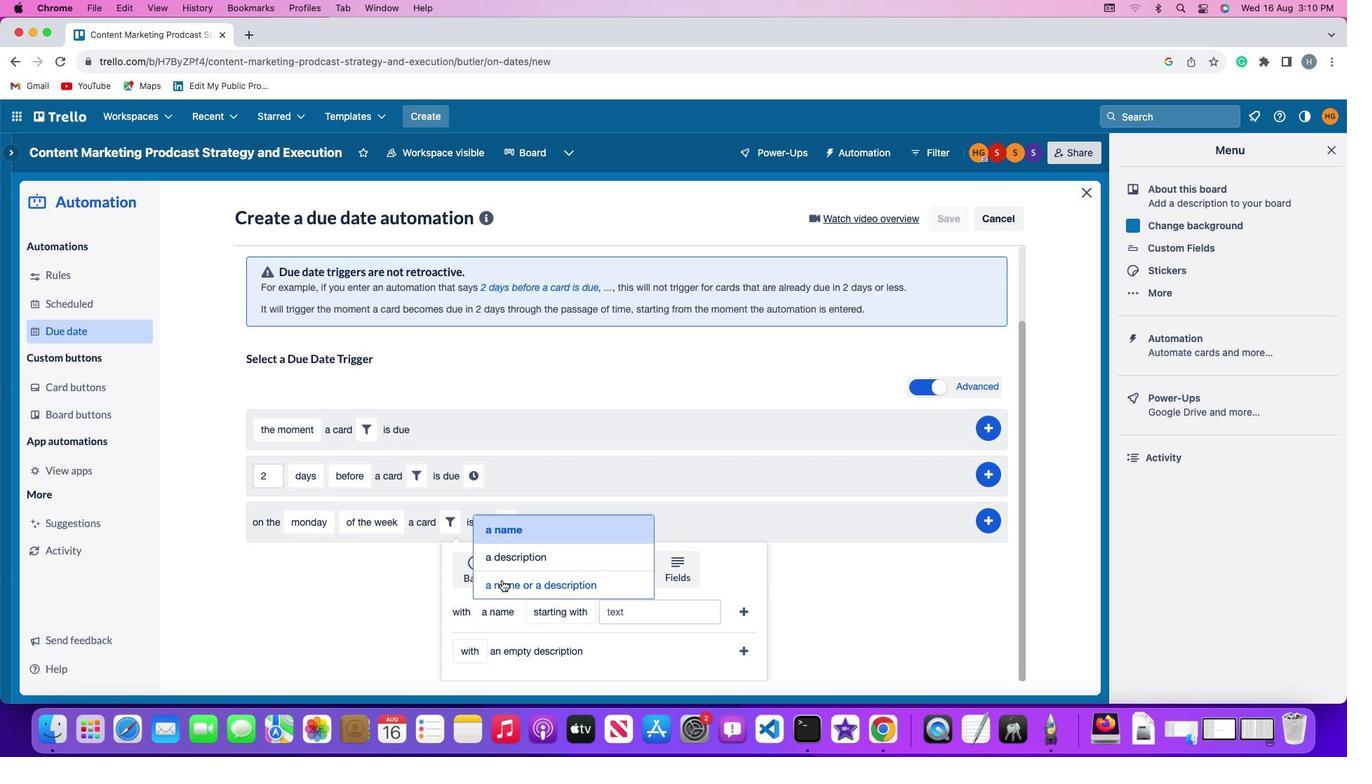 
Action: Mouse moved to (613, 605)
Screenshot: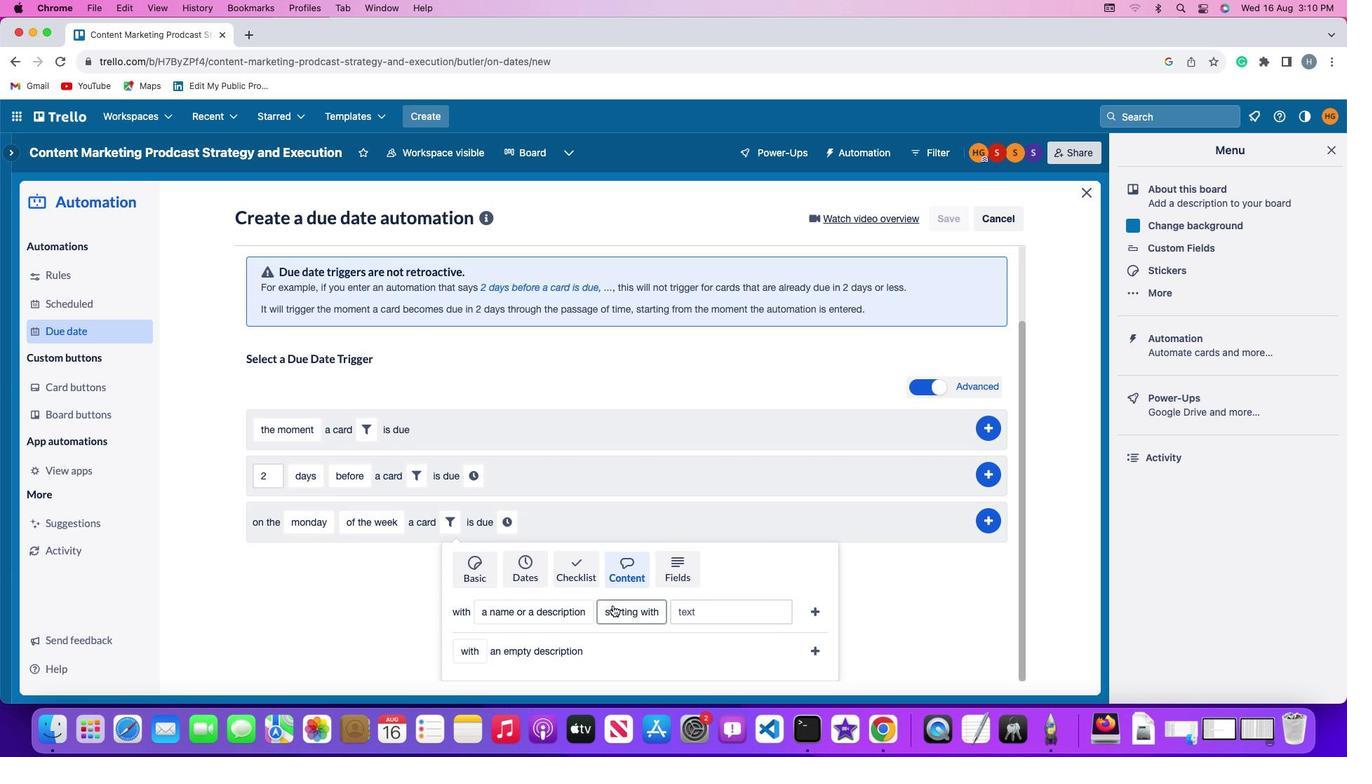
Action: Mouse pressed left at (613, 605)
Screenshot: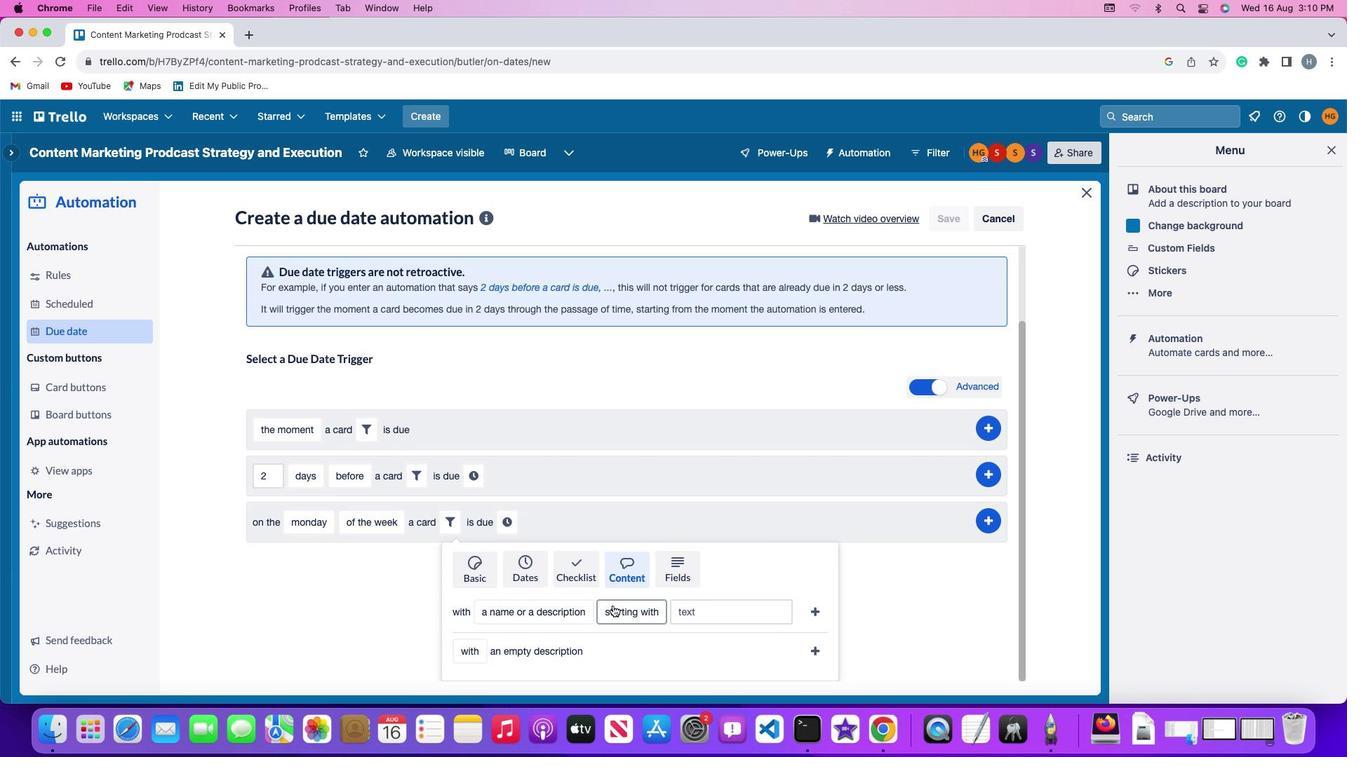 
Action: Mouse moved to (618, 587)
Screenshot: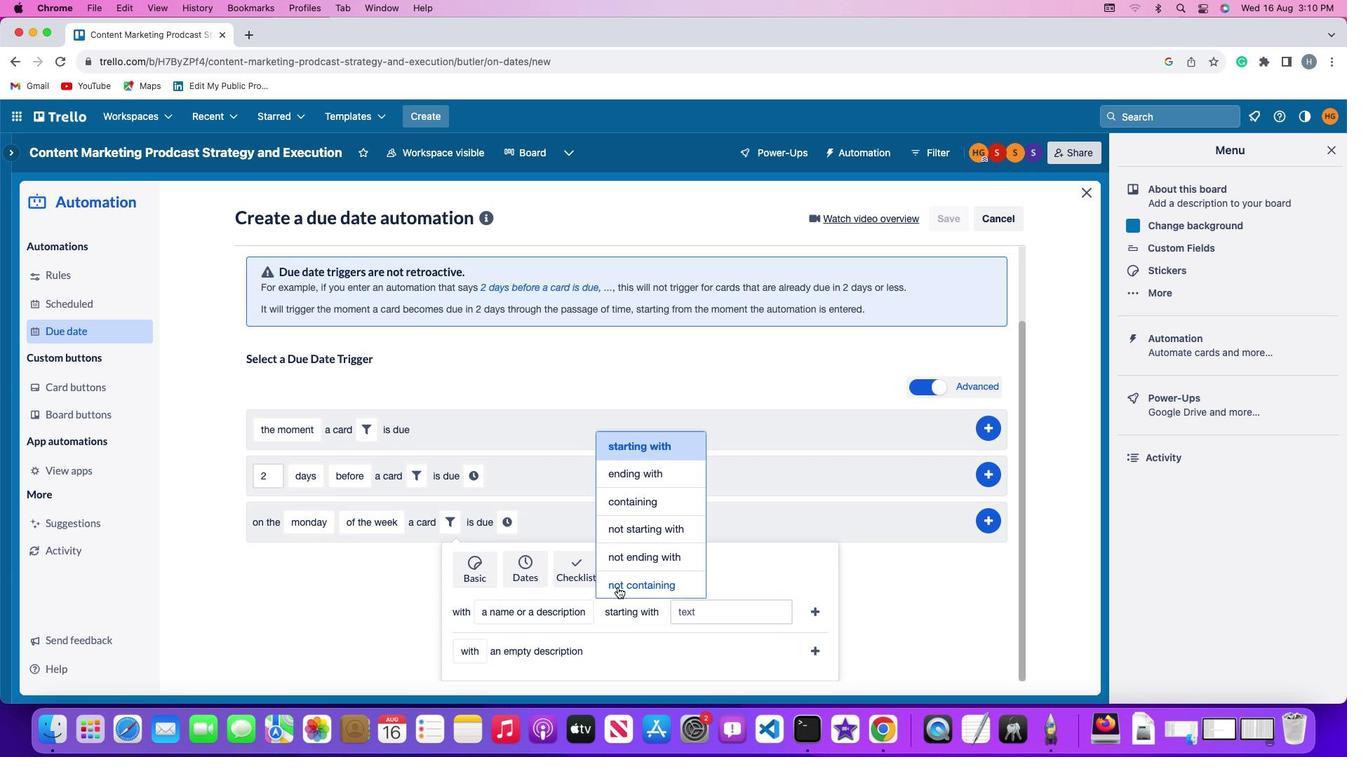 
Action: Mouse pressed left at (618, 587)
Screenshot: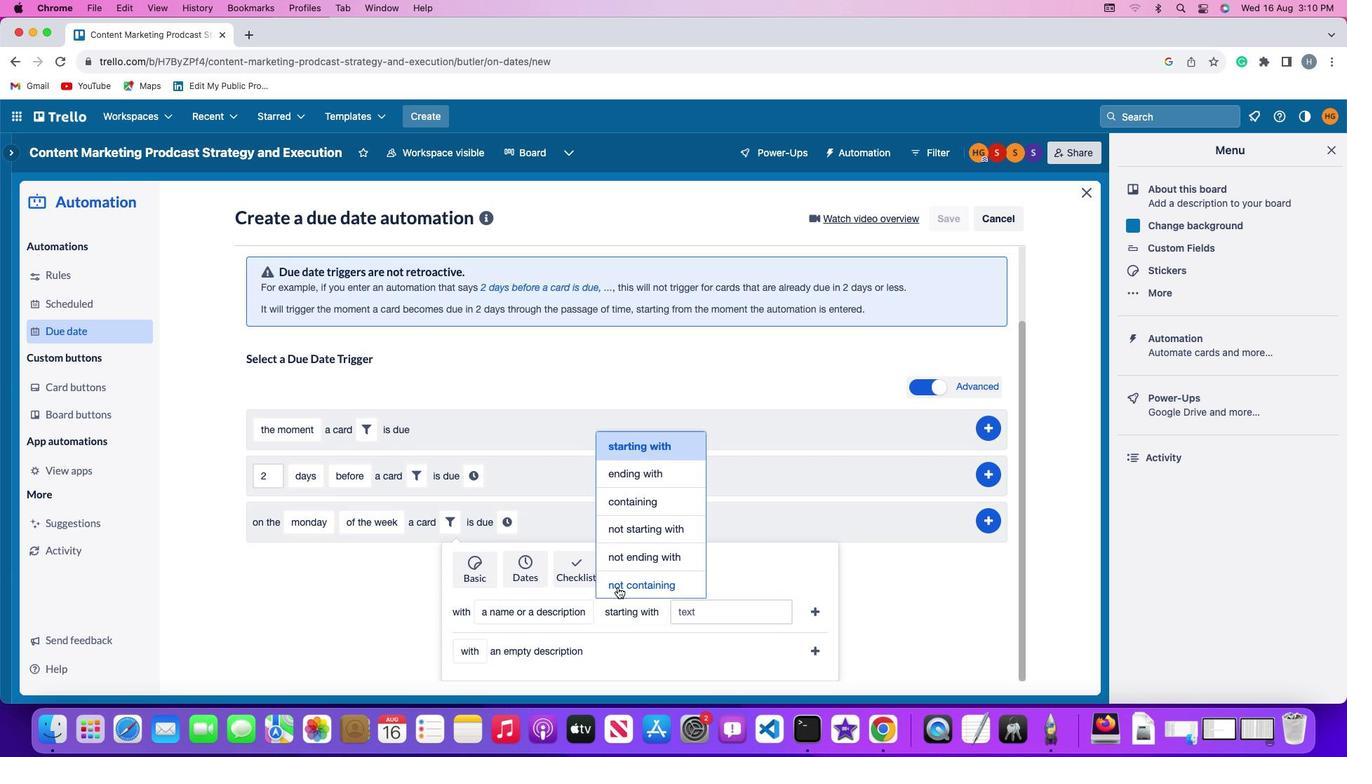 
Action: Mouse moved to (714, 620)
Screenshot: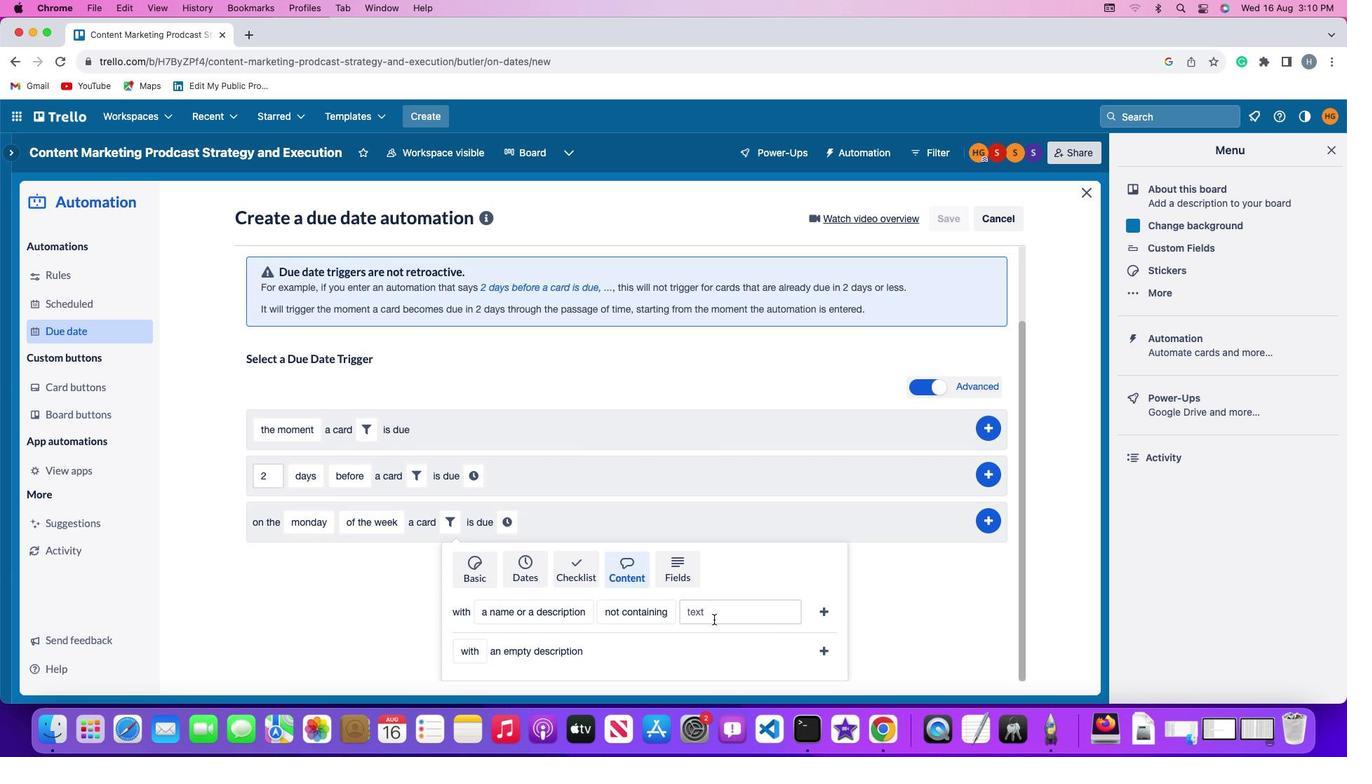 
Action: Mouse pressed left at (714, 620)
Screenshot: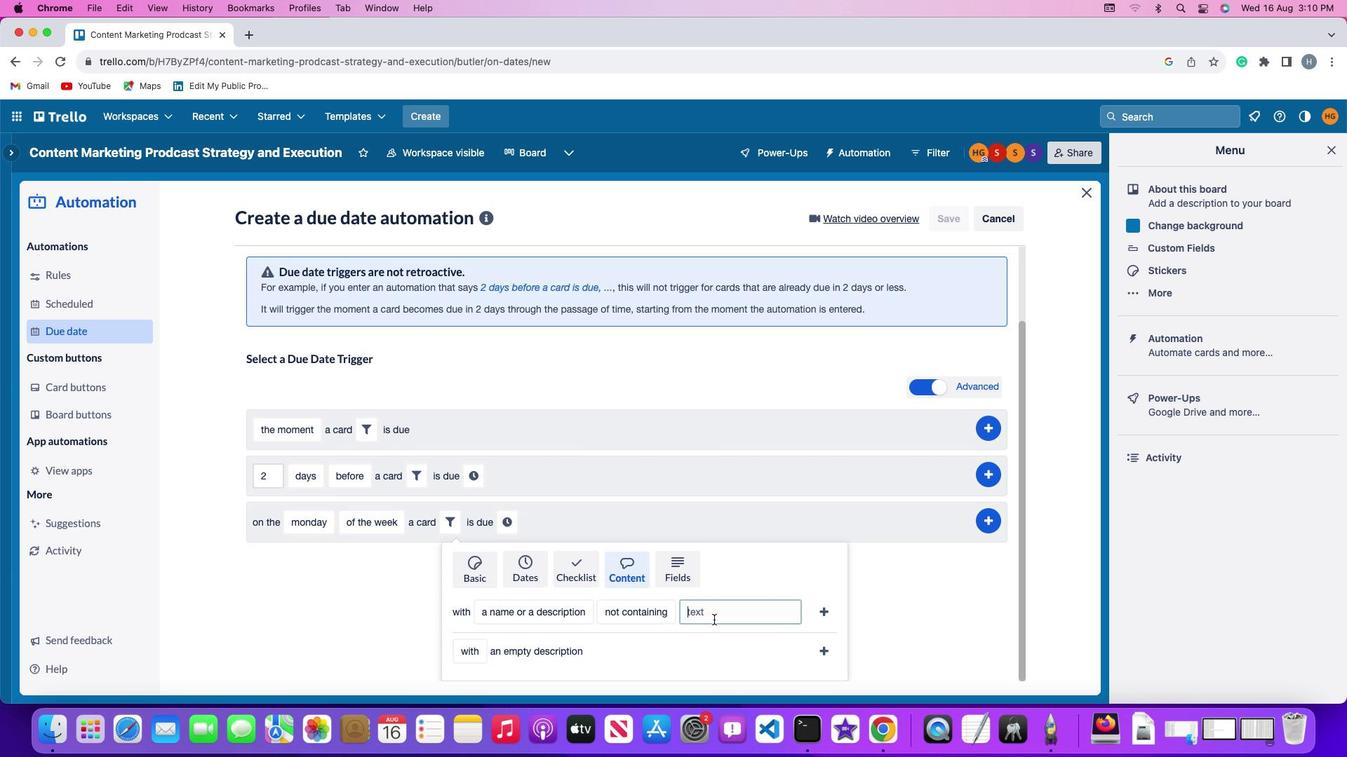 
Action: Key pressed 'r''e''s''u''m''e'
Screenshot: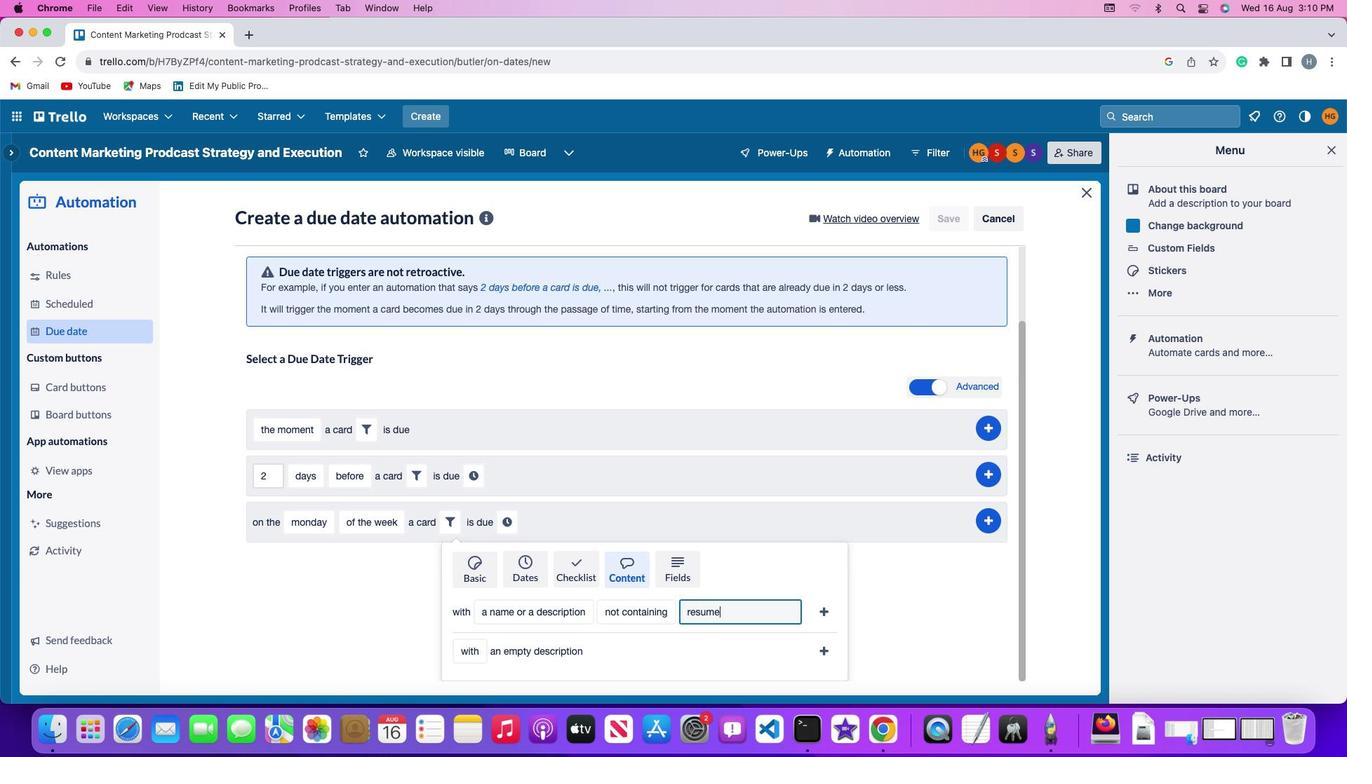 
Action: Mouse moved to (824, 611)
Screenshot: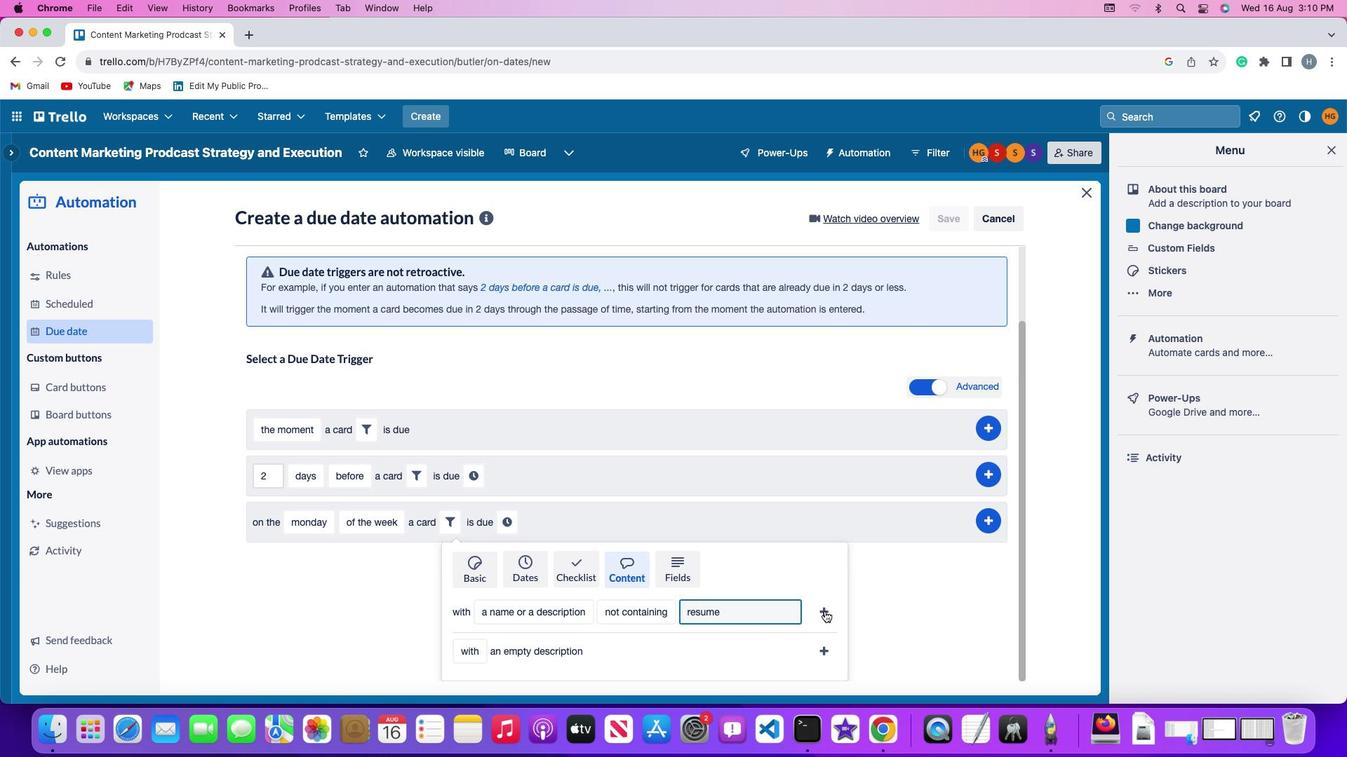 
Action: Mouse pressed left at (824, 611)
Screenshot: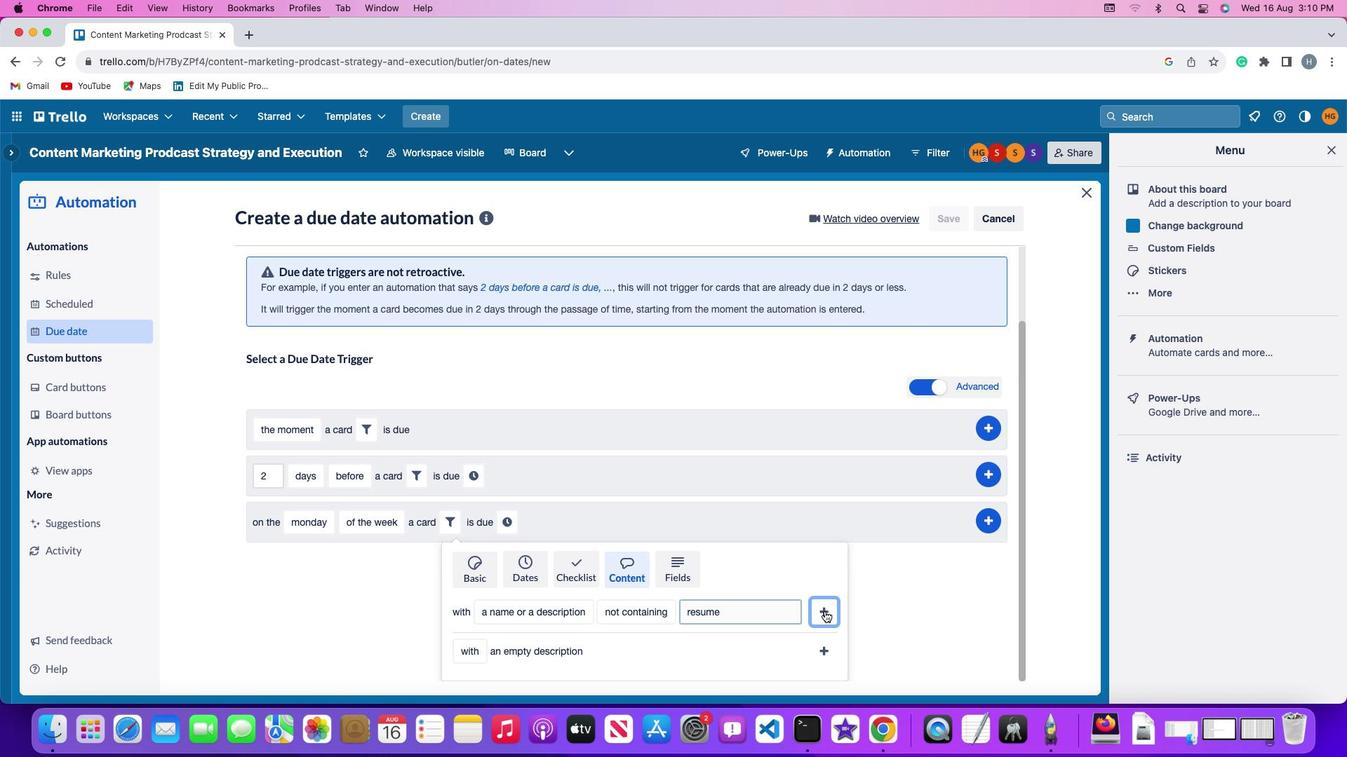 
Action: Mouse moved to (778, 616)
Screenshot: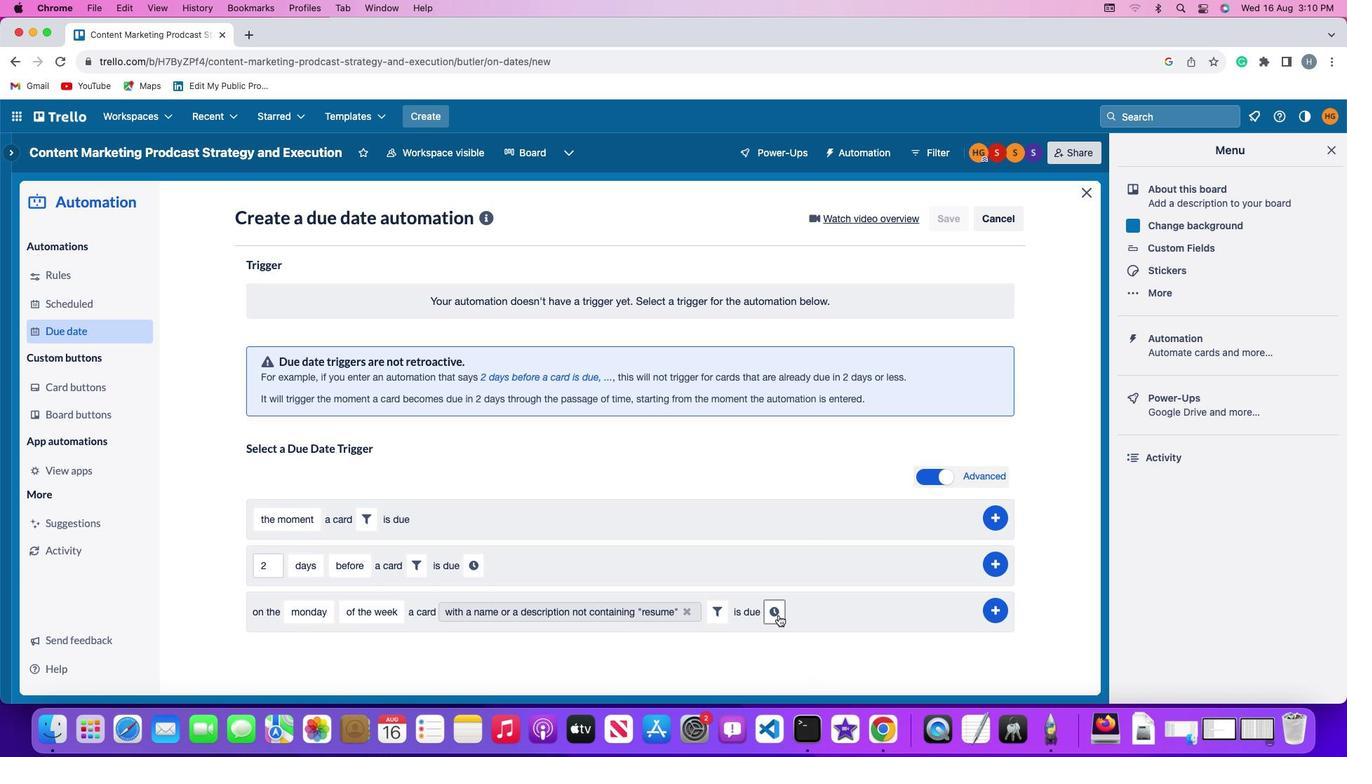 
Action: Mouse pressed left at (778, 616)
Screenshot: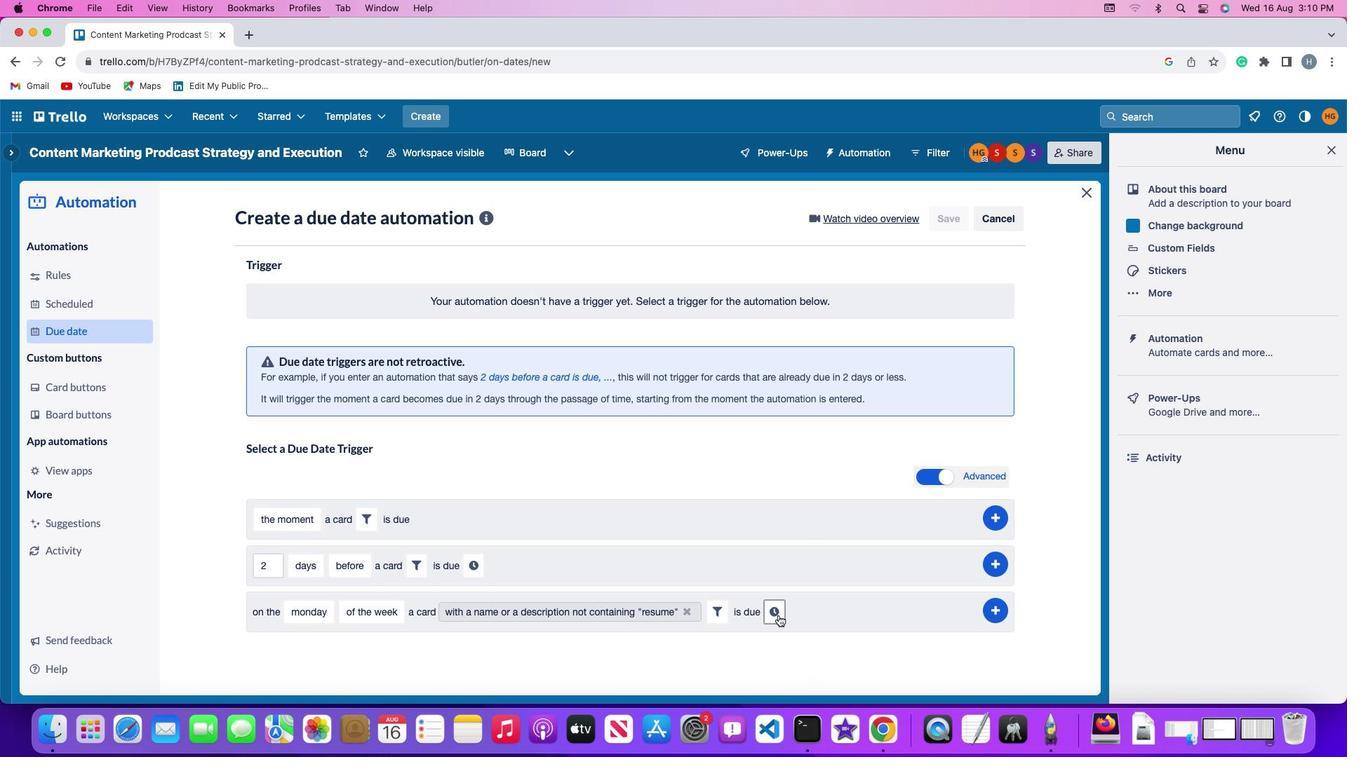 
Action: Mouse moved to (799, 617)
Screenshot: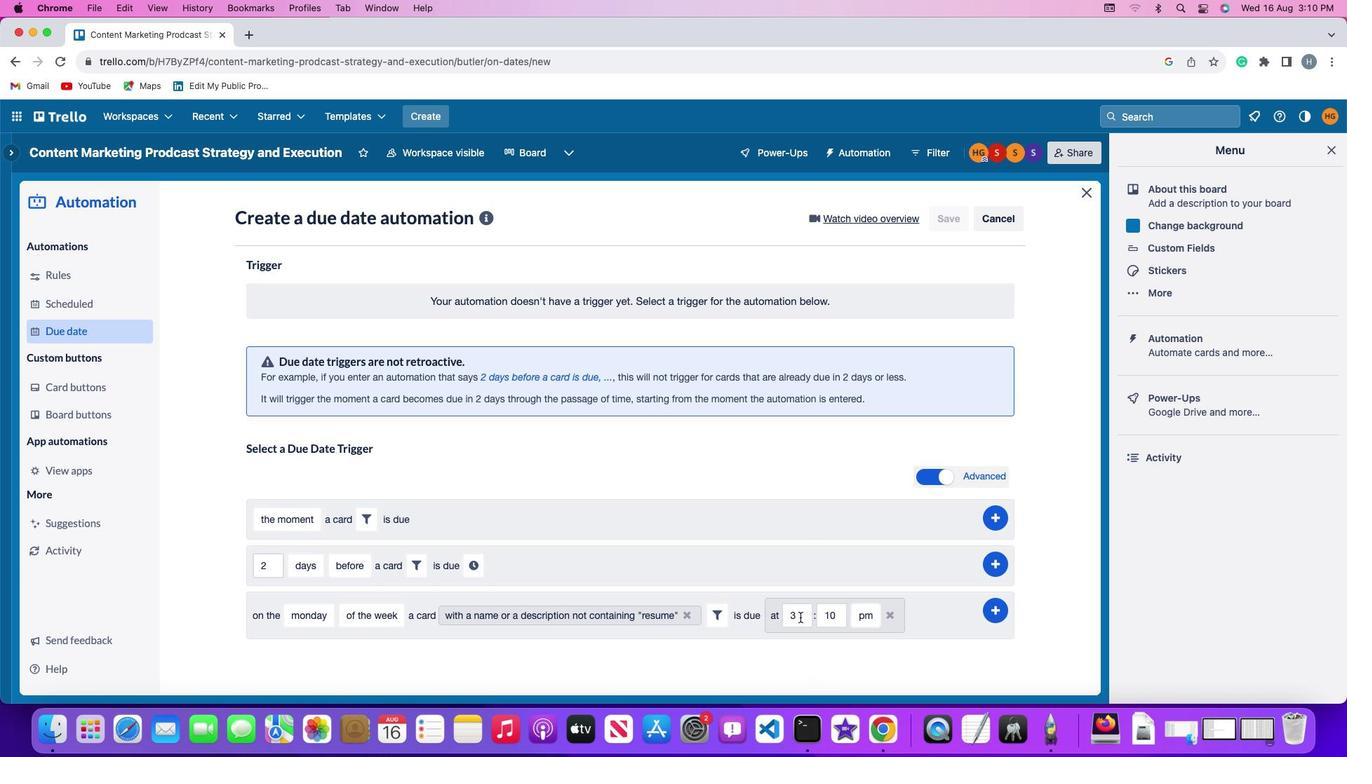 
Action: Mouse pressed left at (799, 617)
Screenshot: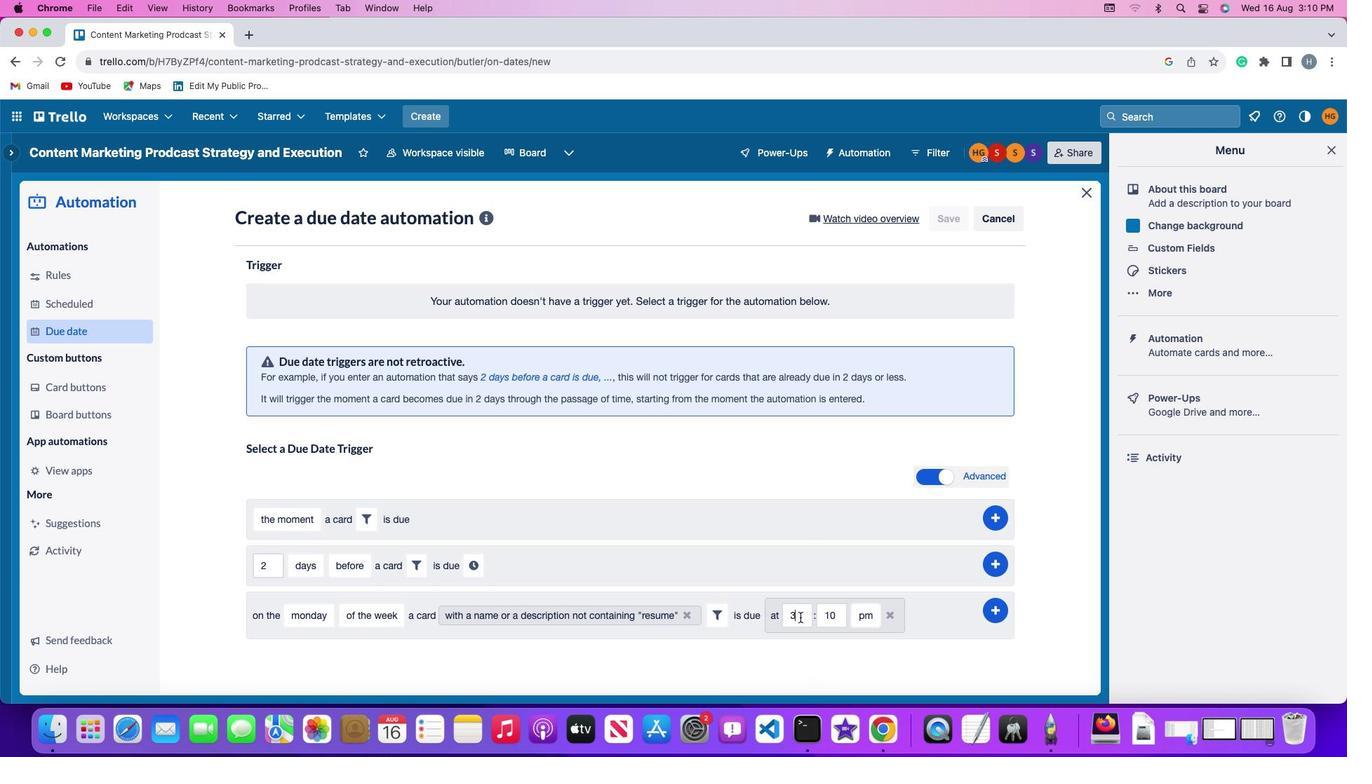 
Action: Mouse moved to (799, 617)
Screenshot: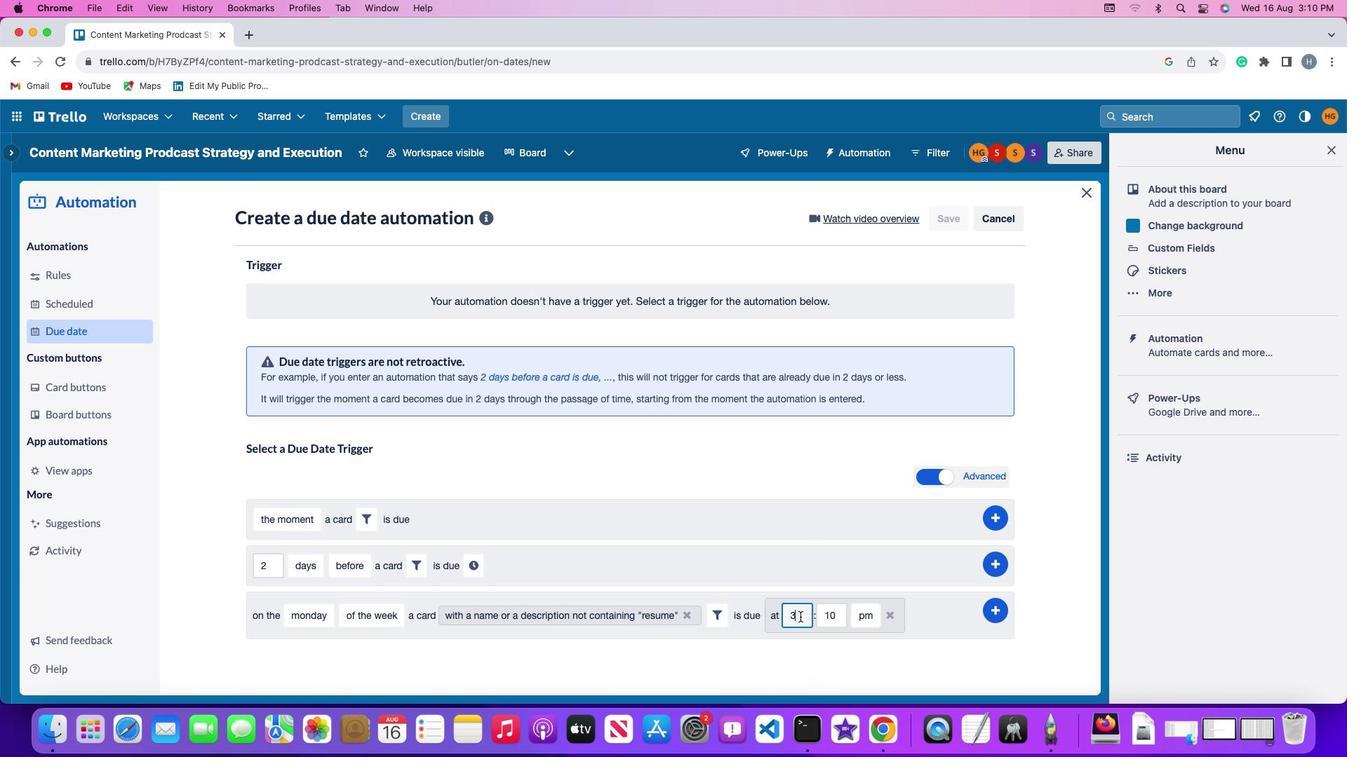 
Action: Key pressed Key.backspace'1''1'
Screenshot: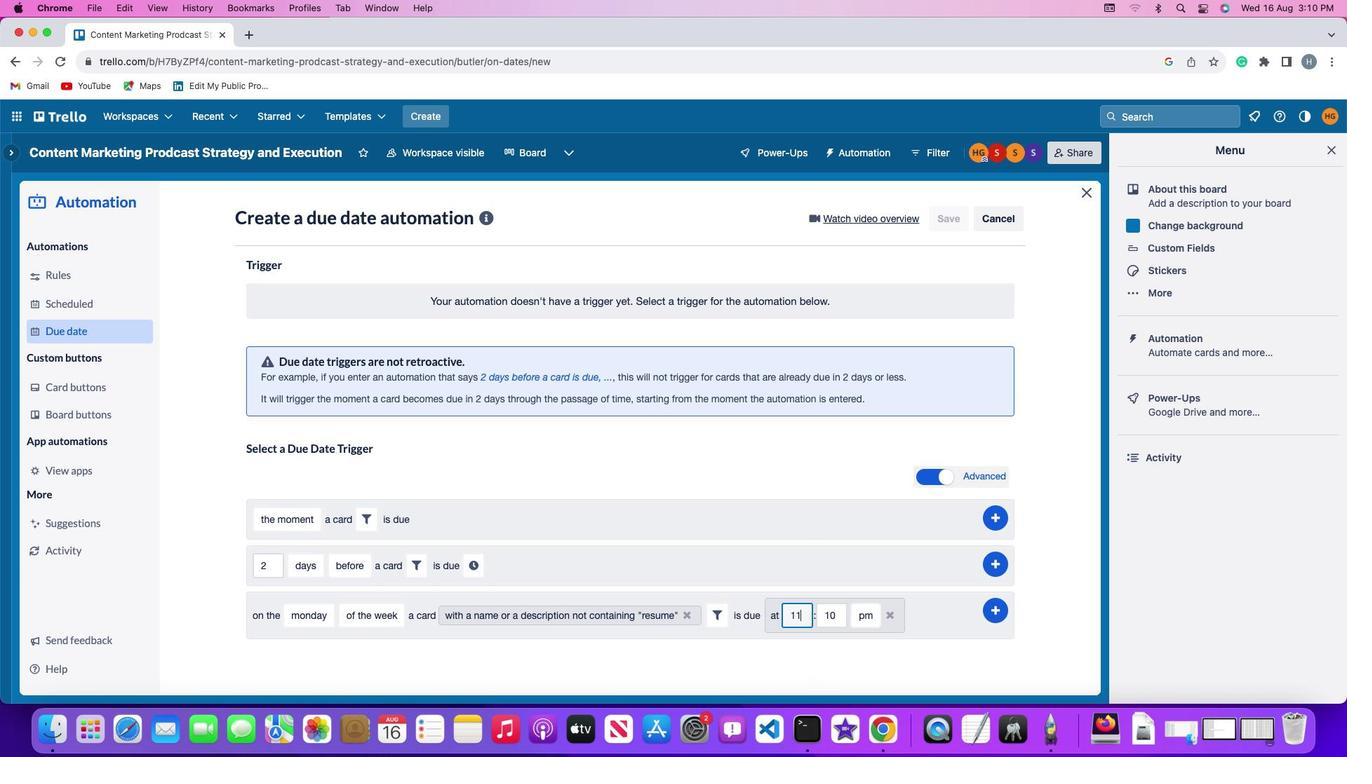 
Action: Mouse moved to (837, 611)
Screenshot: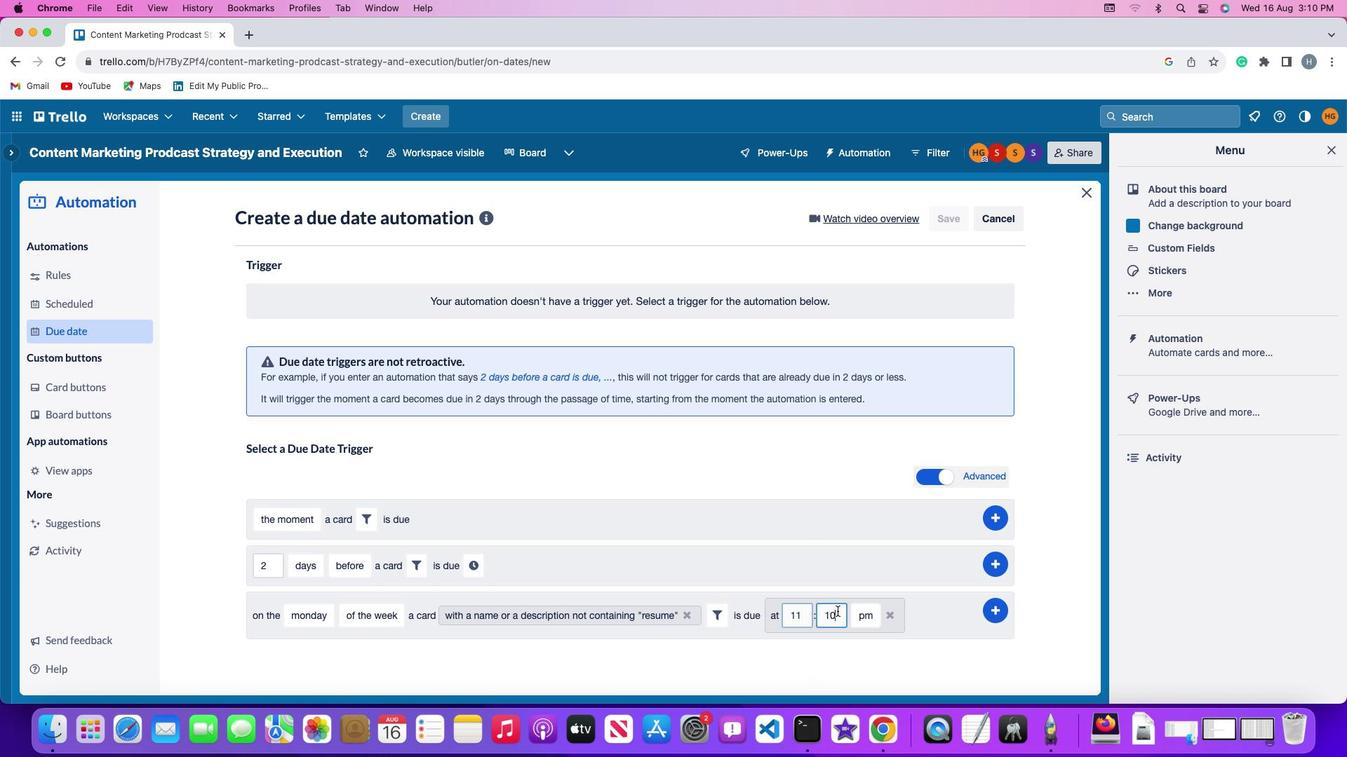 
Action: Mouse pressed left at (837, 611)
Screenshot: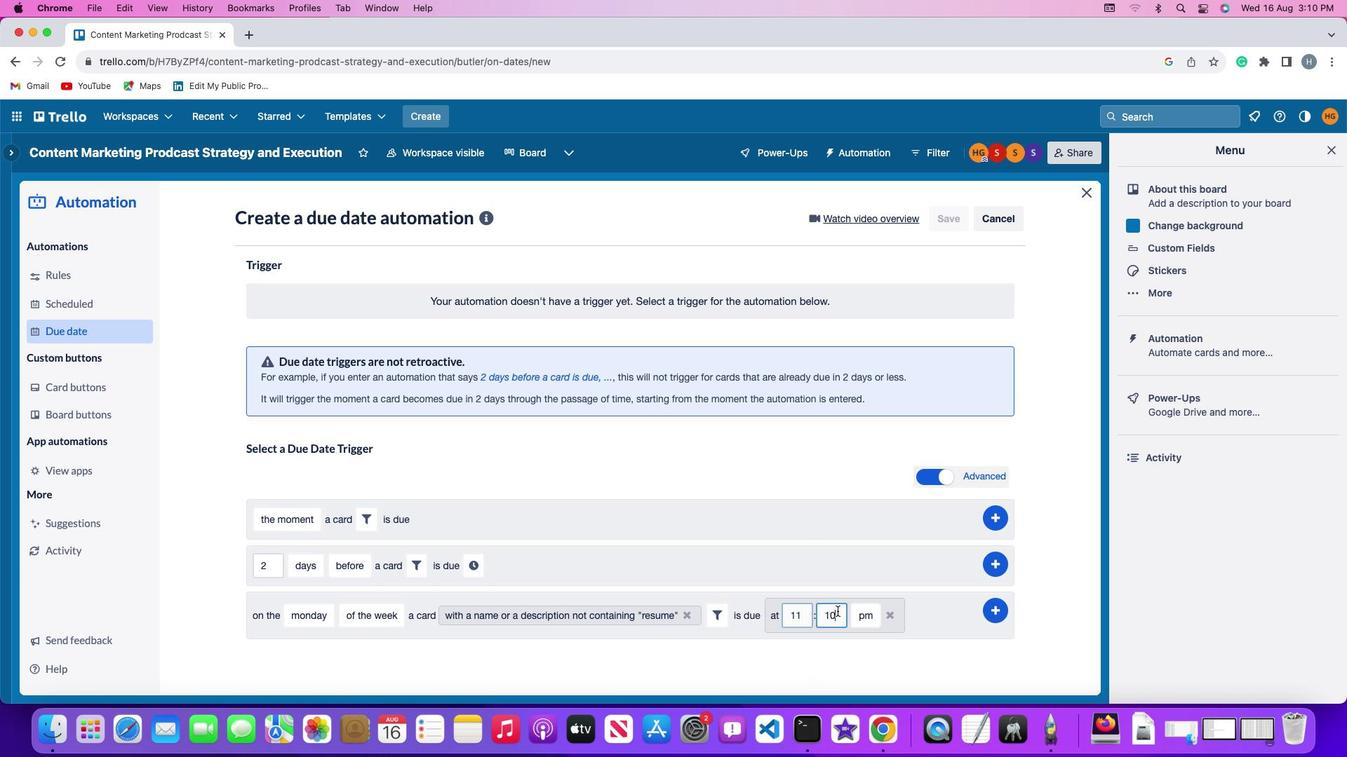 
Action: Key pressed Key.backspaceKey.backspace'0''0'
Screenshot: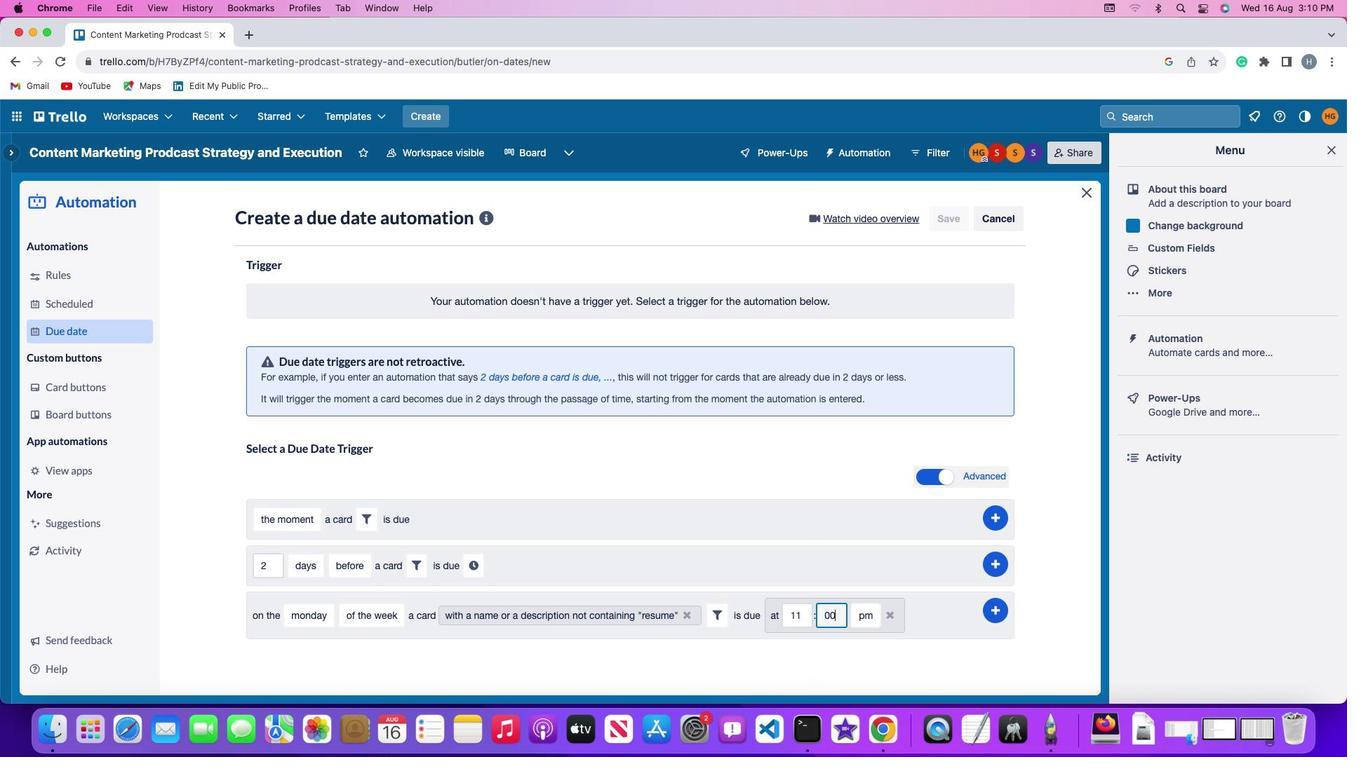 
Action: Mouse moved to (871, 610)
Screenshot: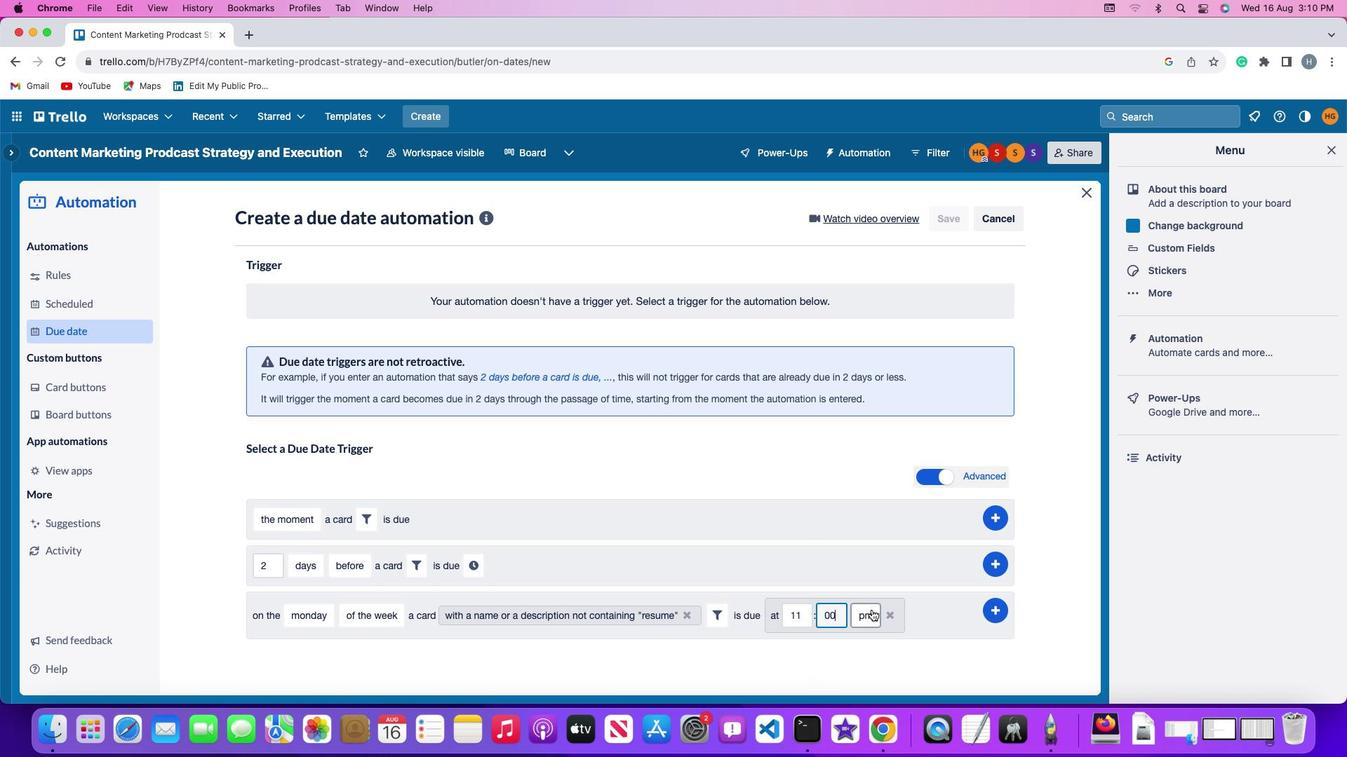 
Action: Mouse pressed left at (871, 610)
Screenshot: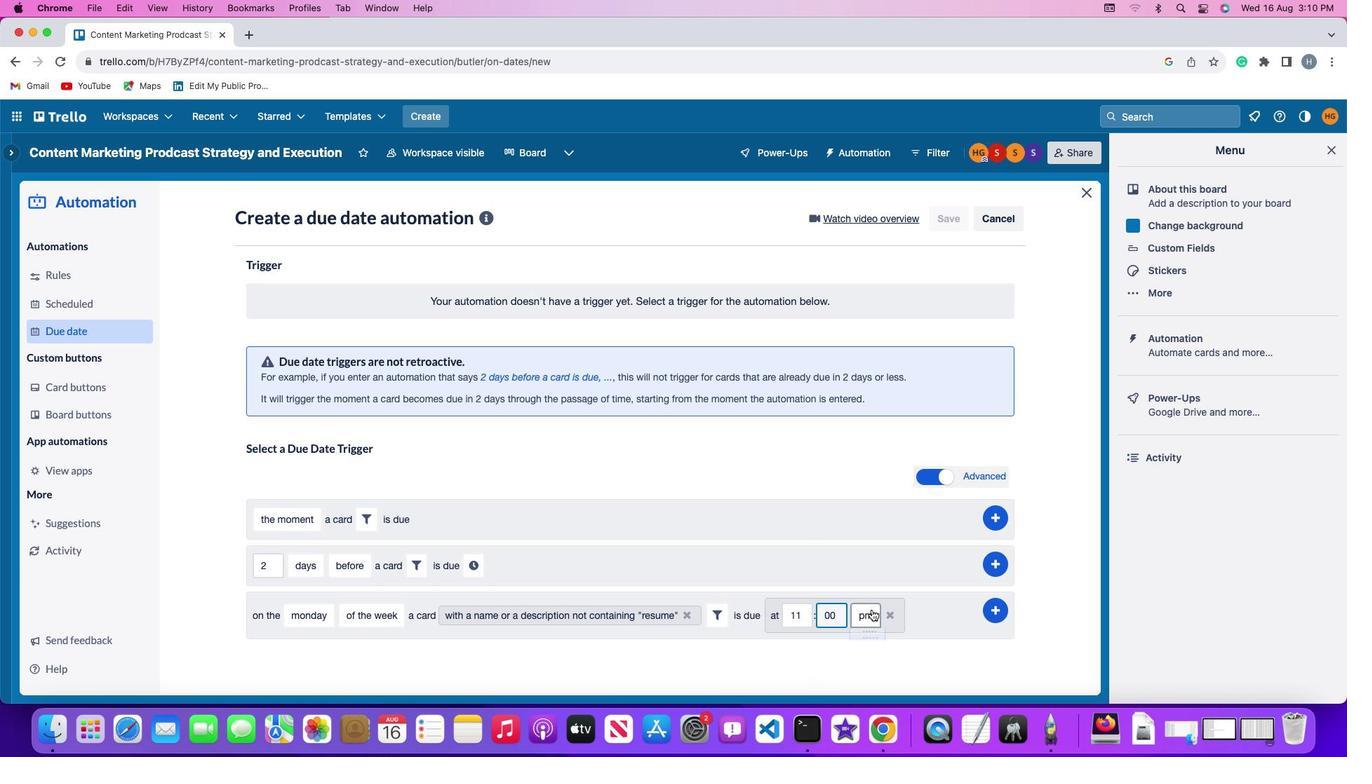 
Action: Mouse moved to (875, 643)
Screenshot: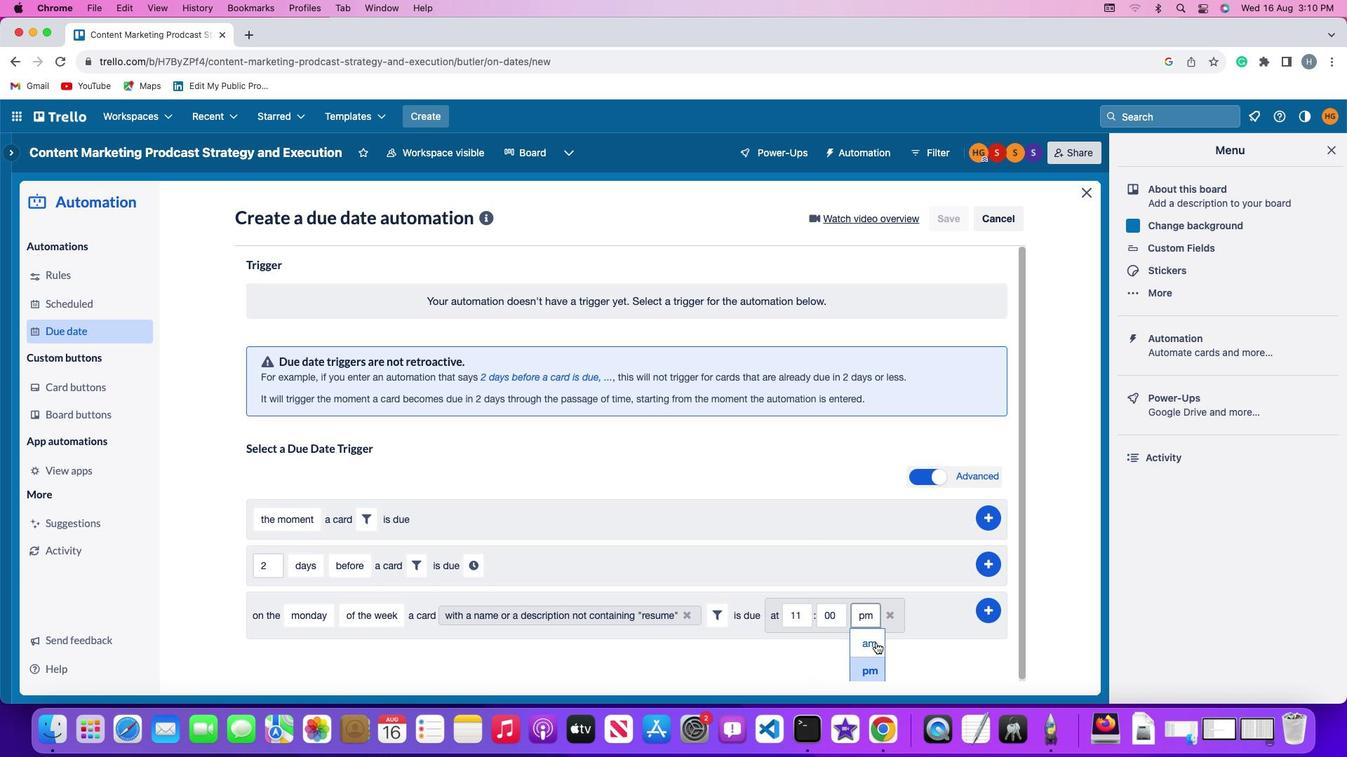 
Action: Mouse pressed left at (875, 643)
Screenshot: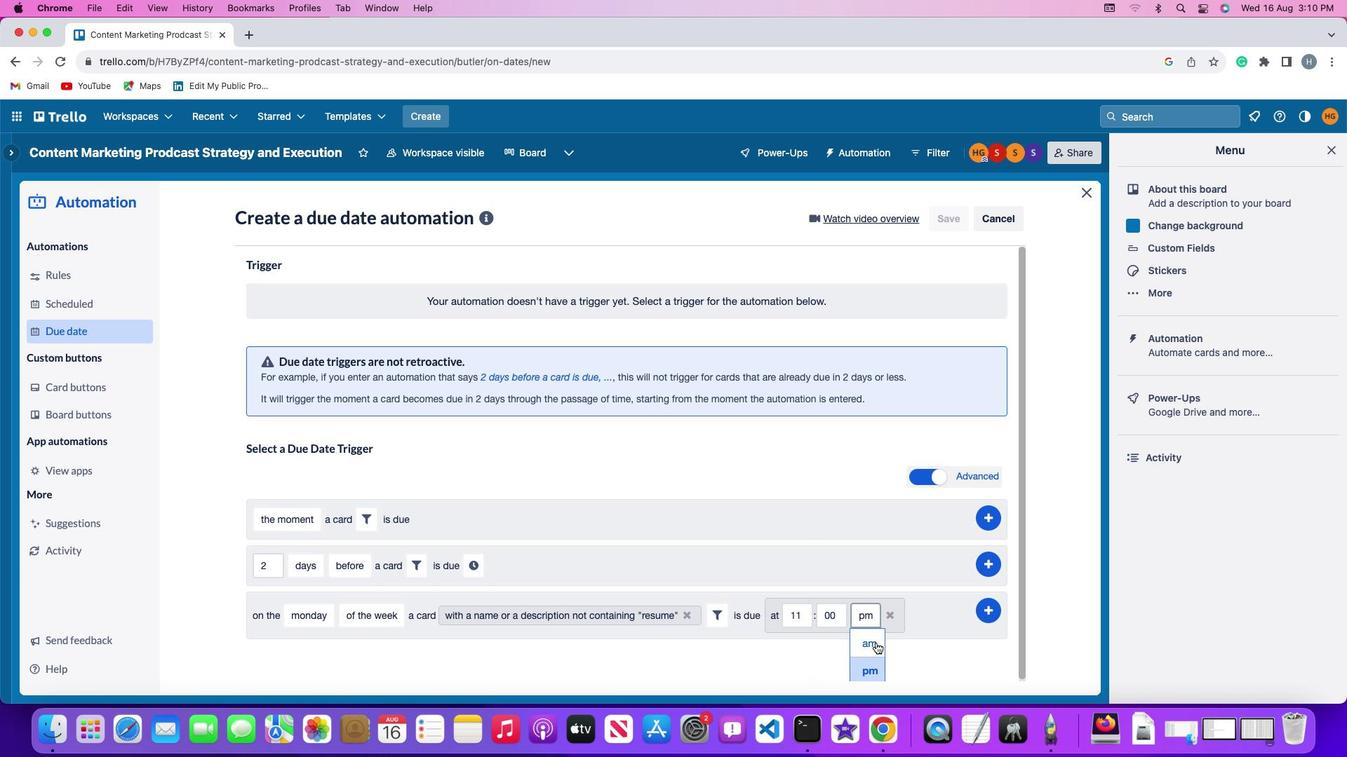 
Action: Mouse moved to (992, 611)
Screenshot: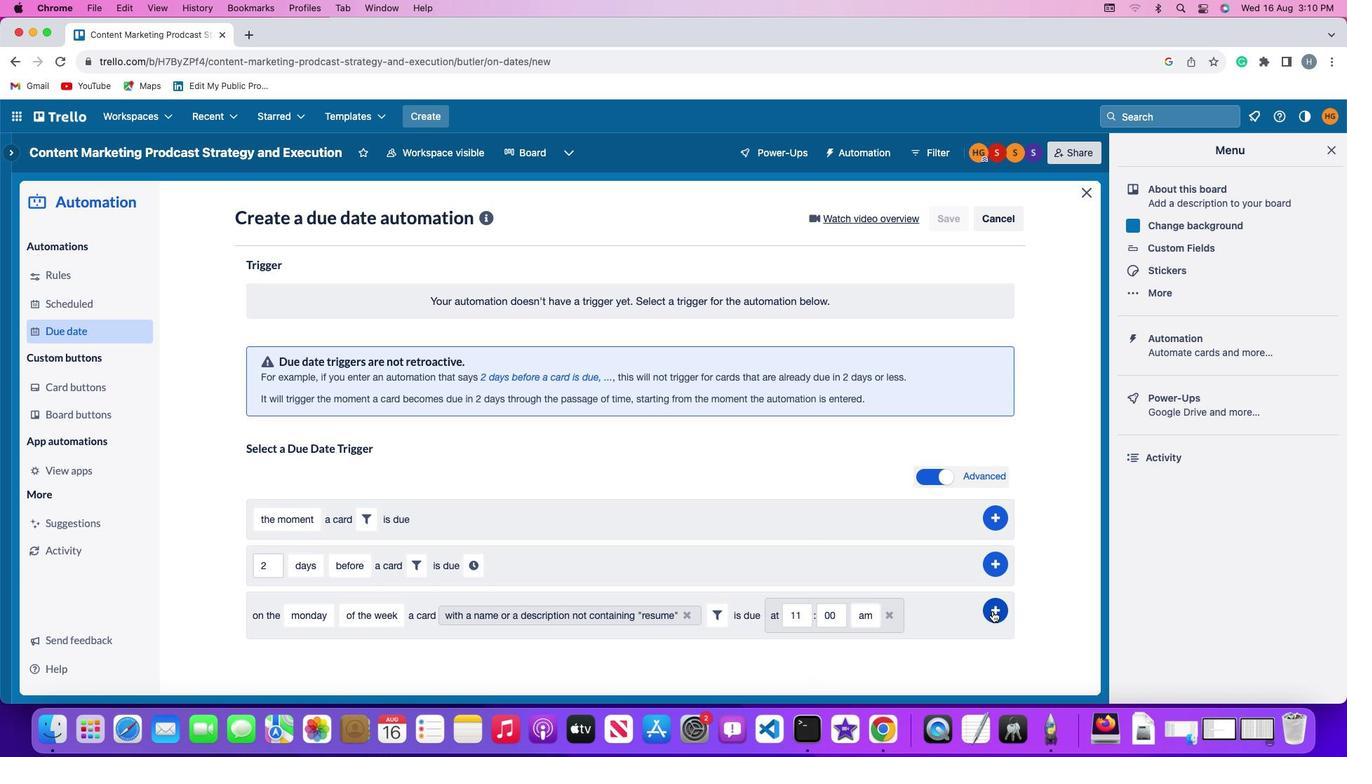 
Action: Mouse pressed left at (992, 611)
Screenshot: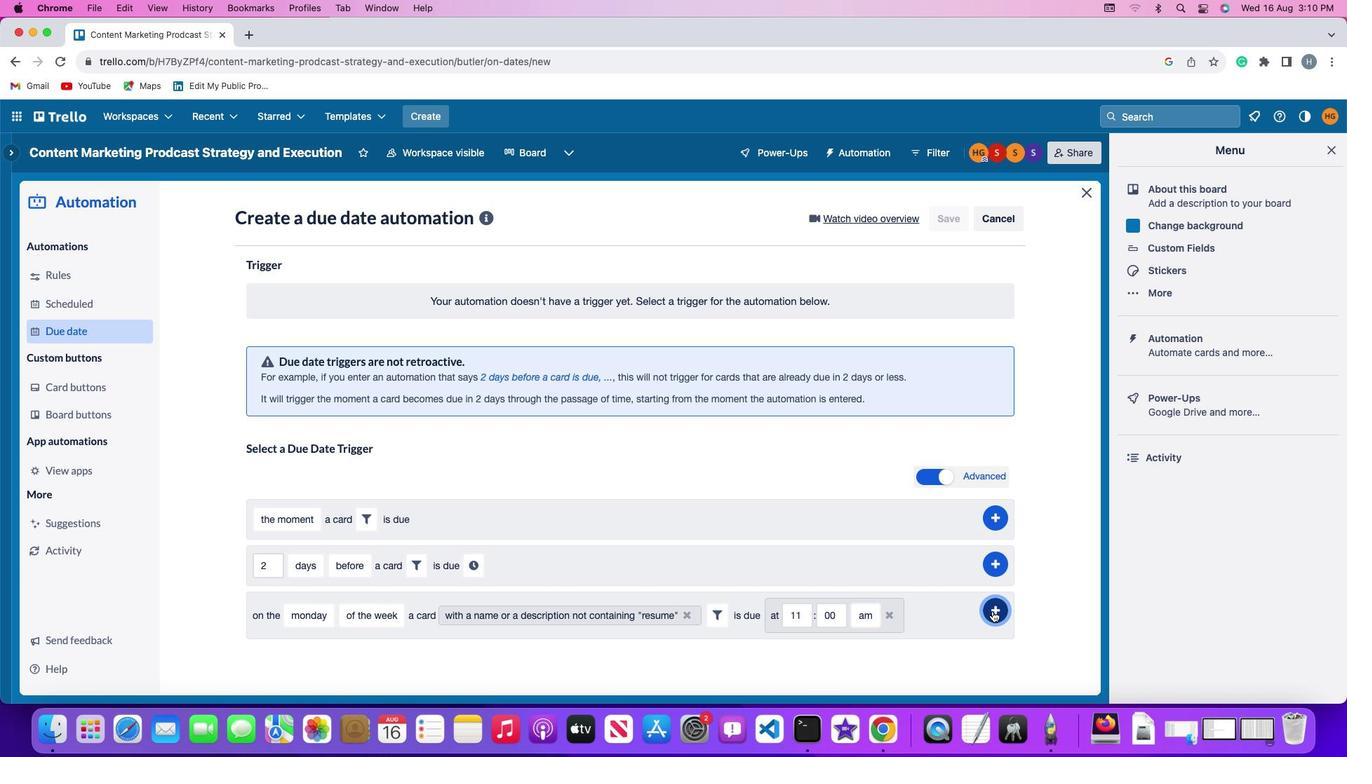 
Action: Mouse moved to (1056, 501)
Screenshot: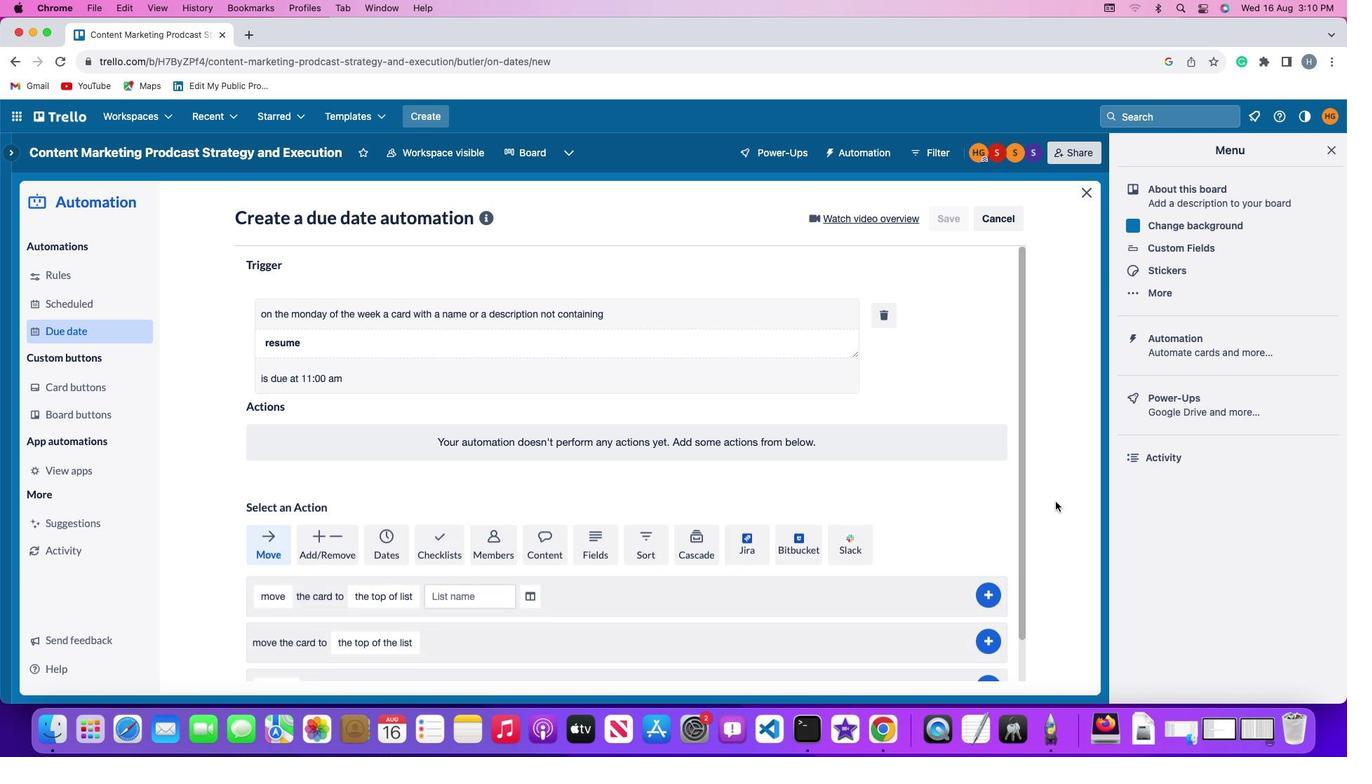 
